 Task: Create a due date automation trigger when advanced on, on the tuesday before a card is due add fields with custom field "Resume" set to a date in this week at 11:00 AM.
Action: Mouse moved to (921, 284)
Screenshot: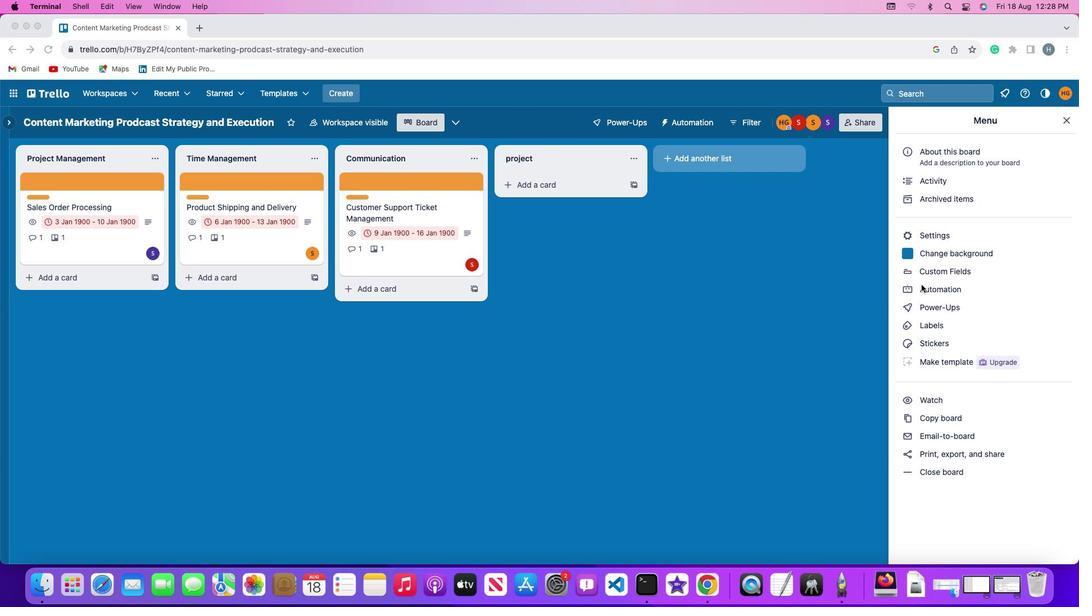 
Action: Mouse pressed left at (921, 284)
Screenshot: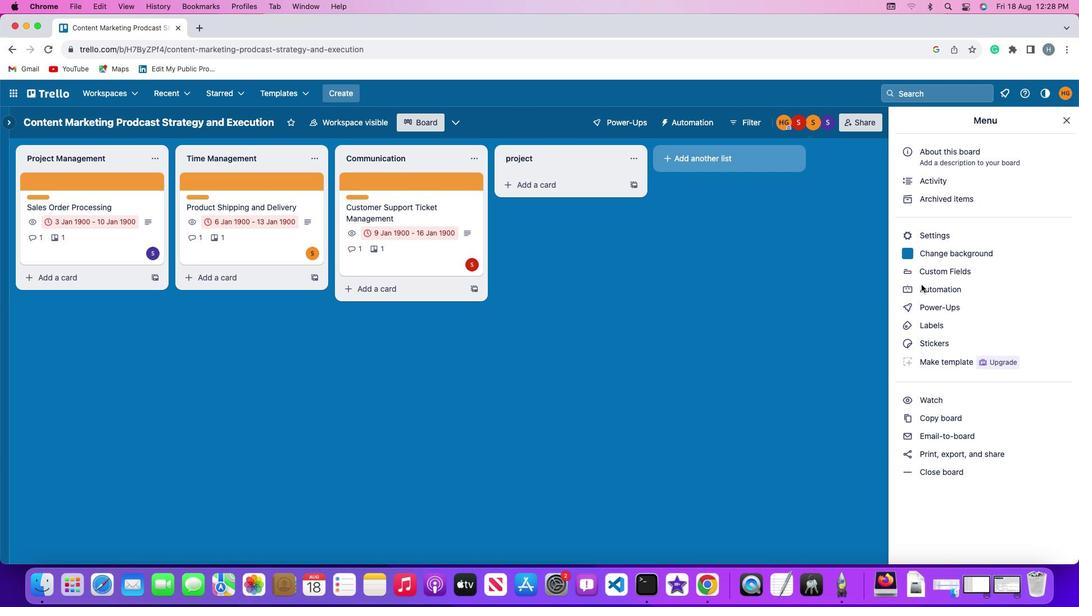 
Action: Mouse pressed left at (921, 284)
Screenshot: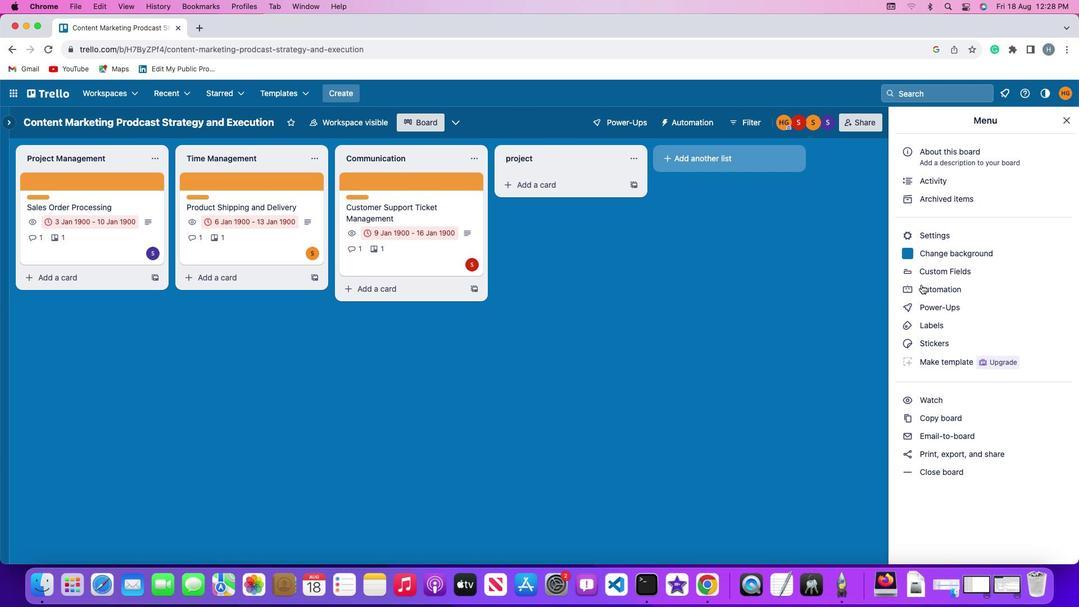 
Action: Mouse moved to (48, 268)
Screenshot: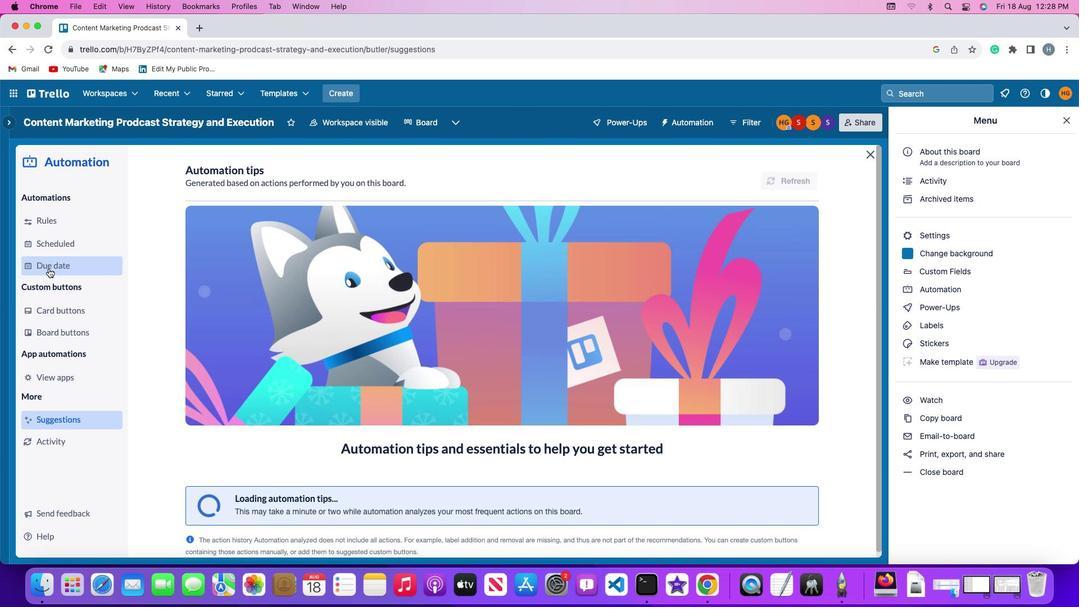 
Action: Mouse pressed left at (48, 268)
Screenshot: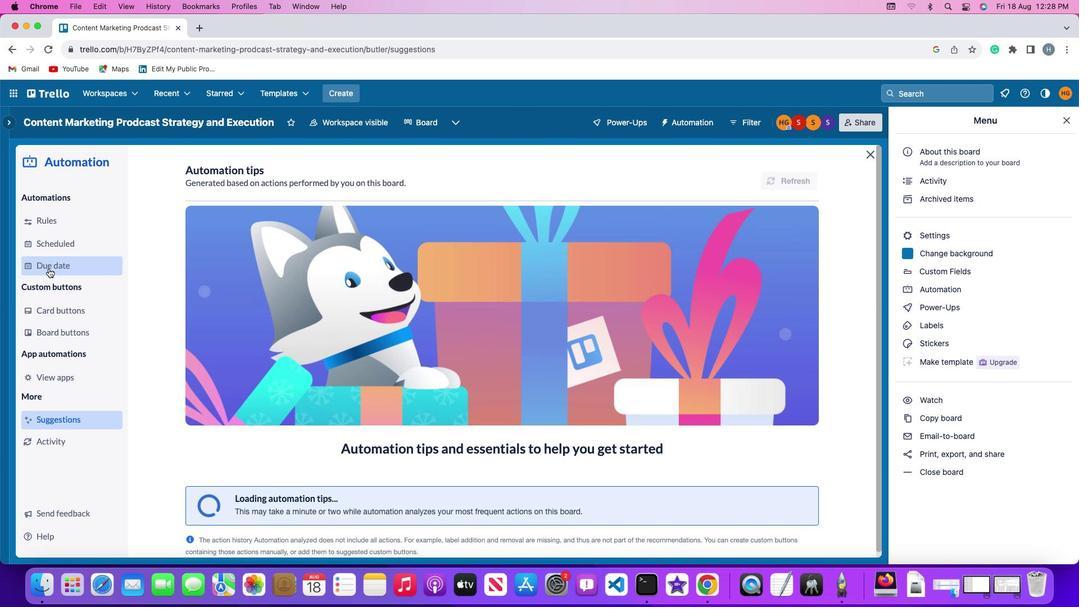
Action: Mouse moved to (758, 170)
Screenshot: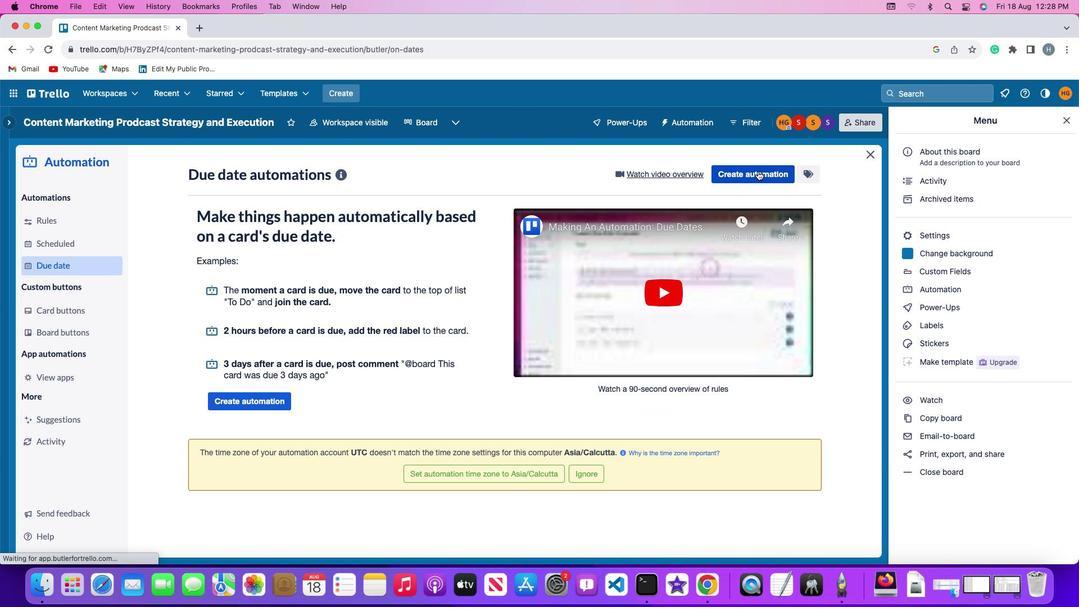 
Action: Mouse pressed left at (758, 170)
Screenshot: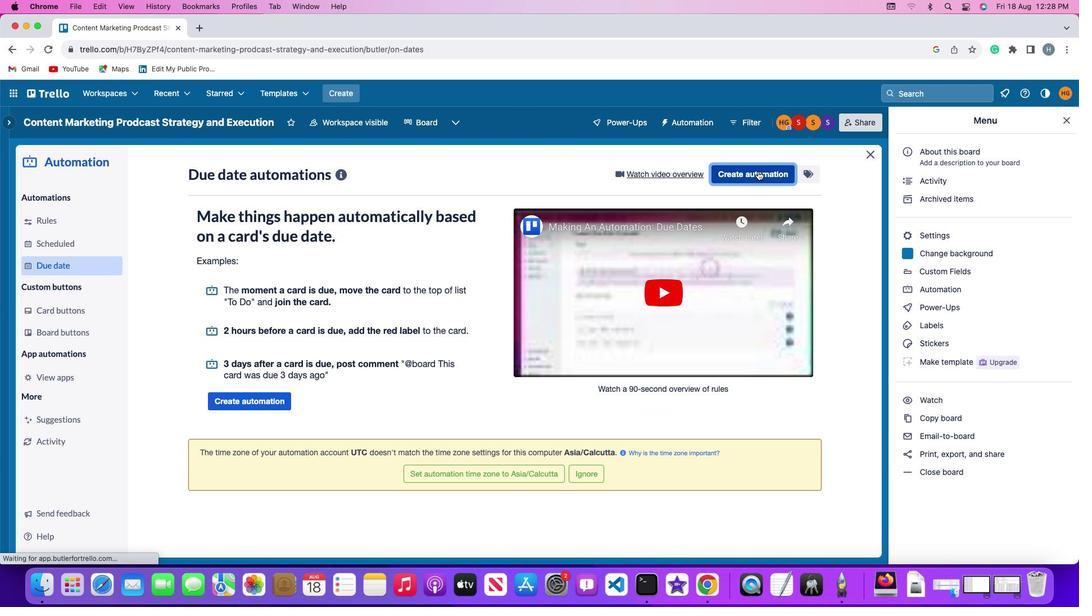 
Action: Mouse moved to (209, 281)
Screenshot: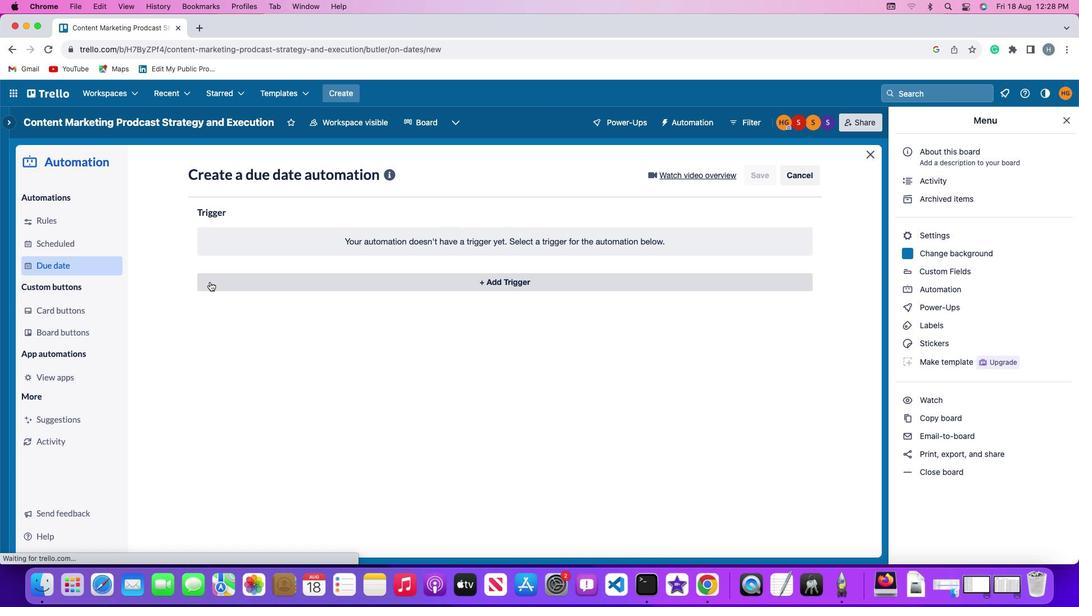 
Action: Mouse pressed left at (209, 281)
Screenshot: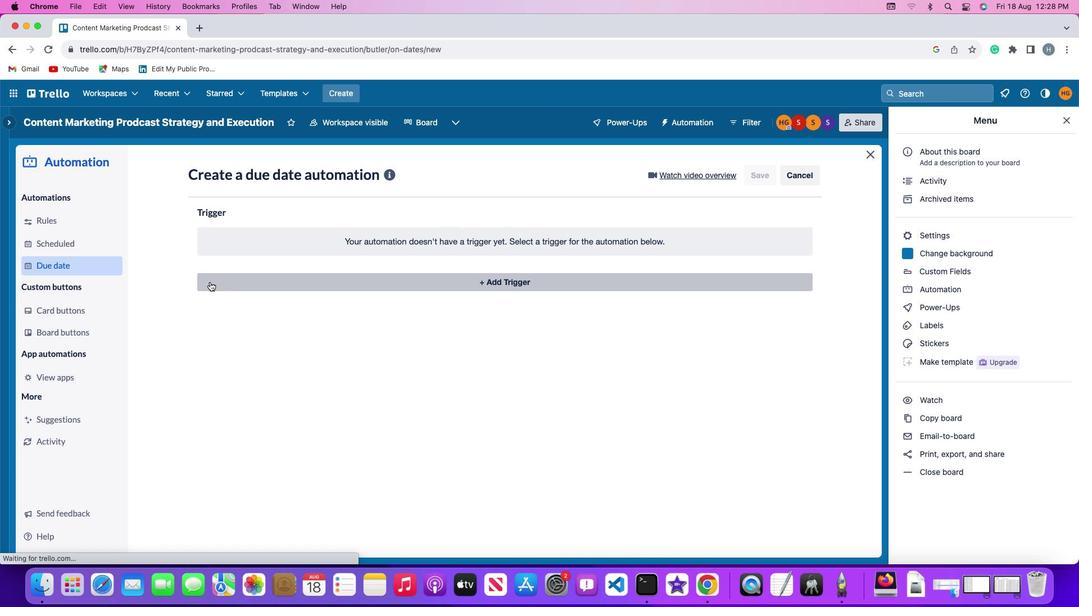
Action: Mouse moved to (238, 483)
Screenshot: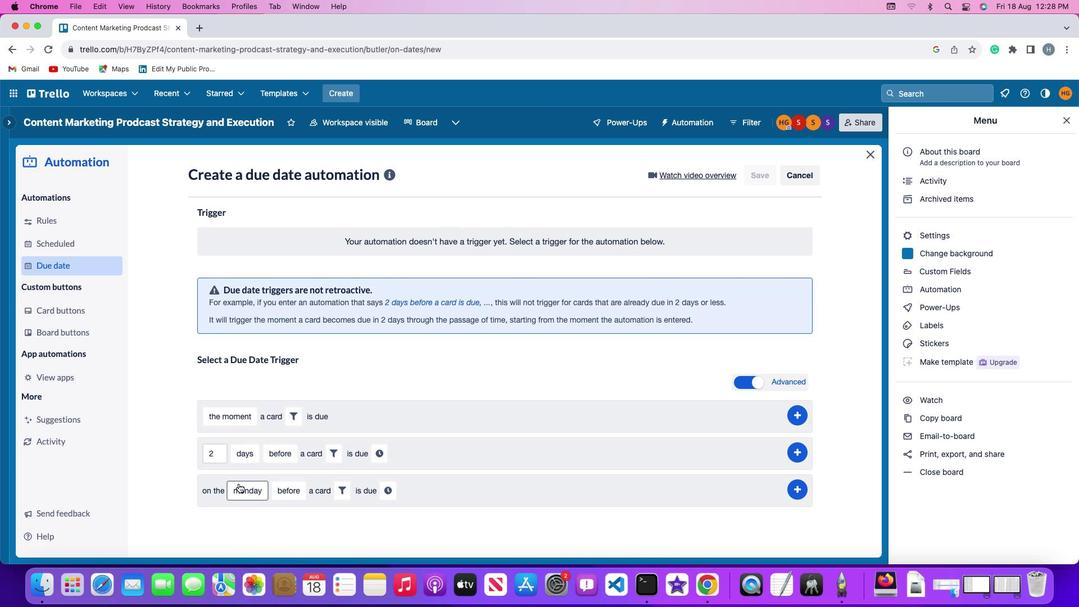 
Action: Mouse pressed left at (238, 483)
Screenshot: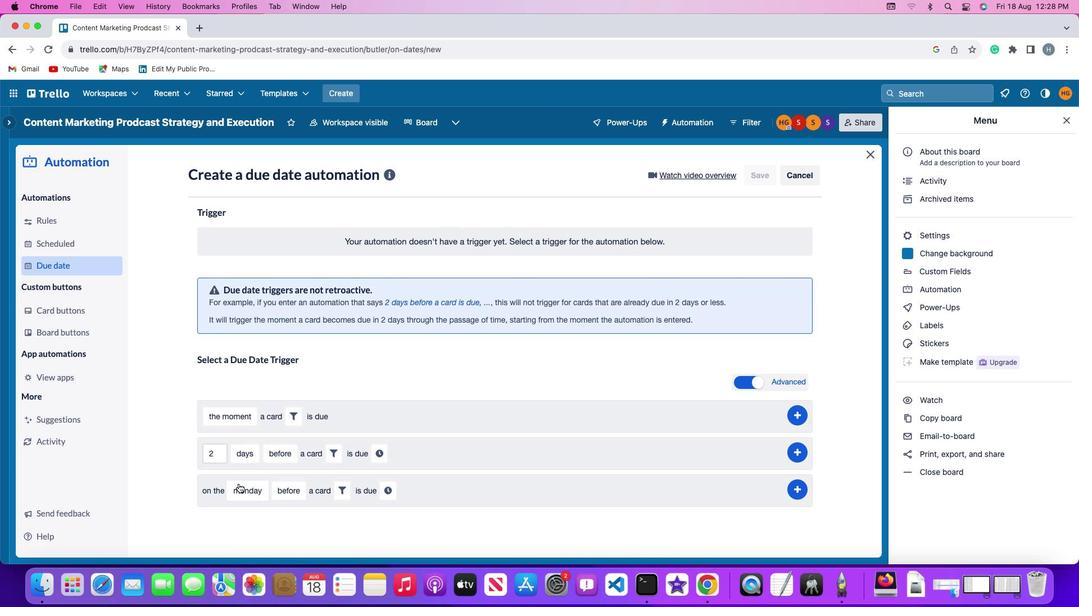 
Action: Mouse moved to (241, 362)
Screenshot: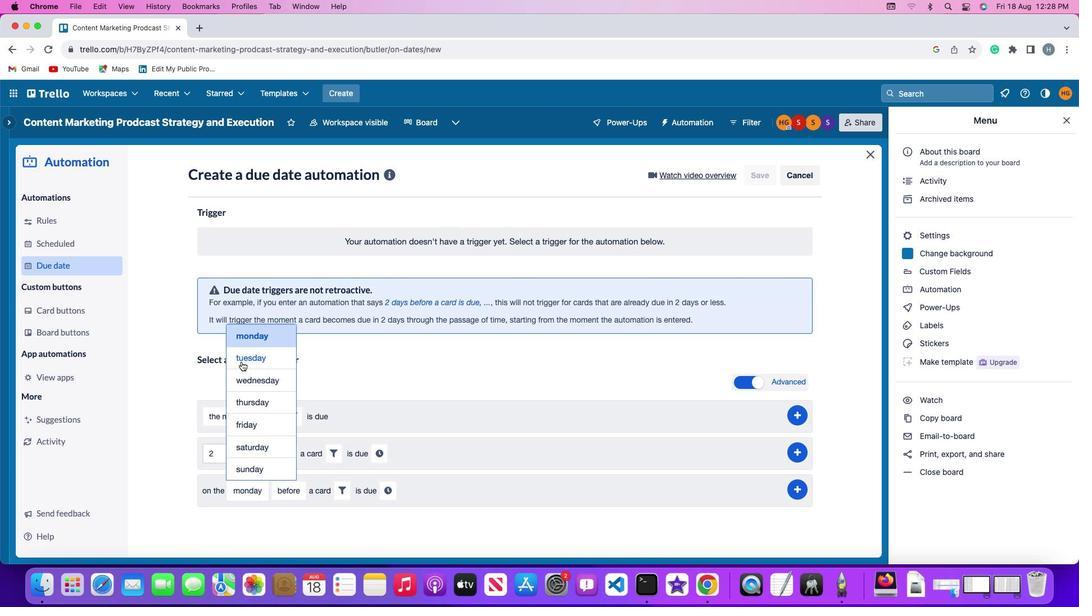 
Action: Mouse pressed left at (241, 362)
Screenshot: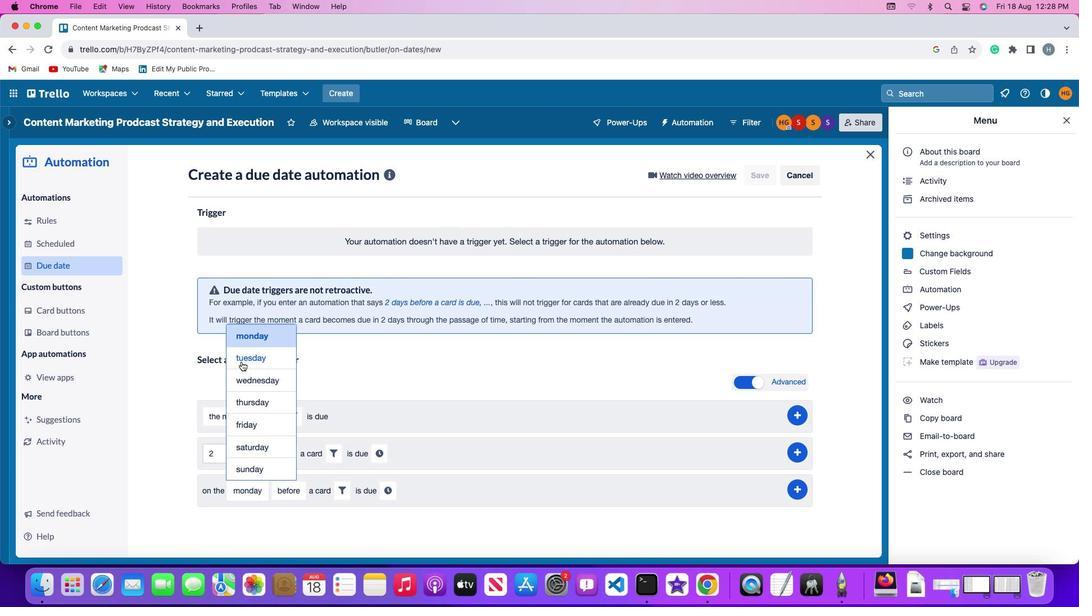 
Action: Mouse moved to (287, 490)
Screenshot: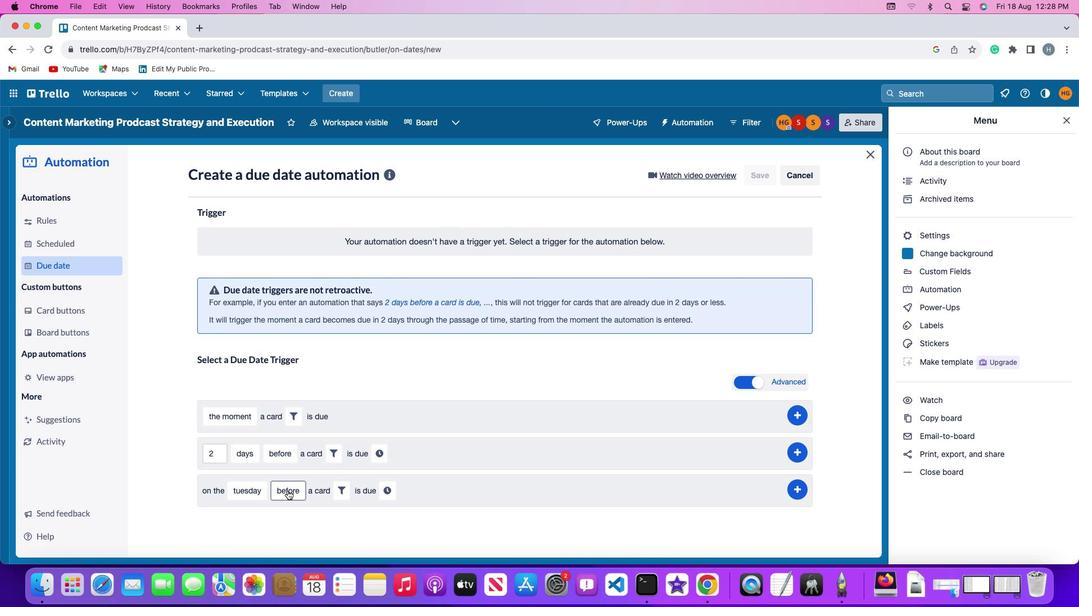 
Action: Mouse pressed left at (287, 490)
Screenshot: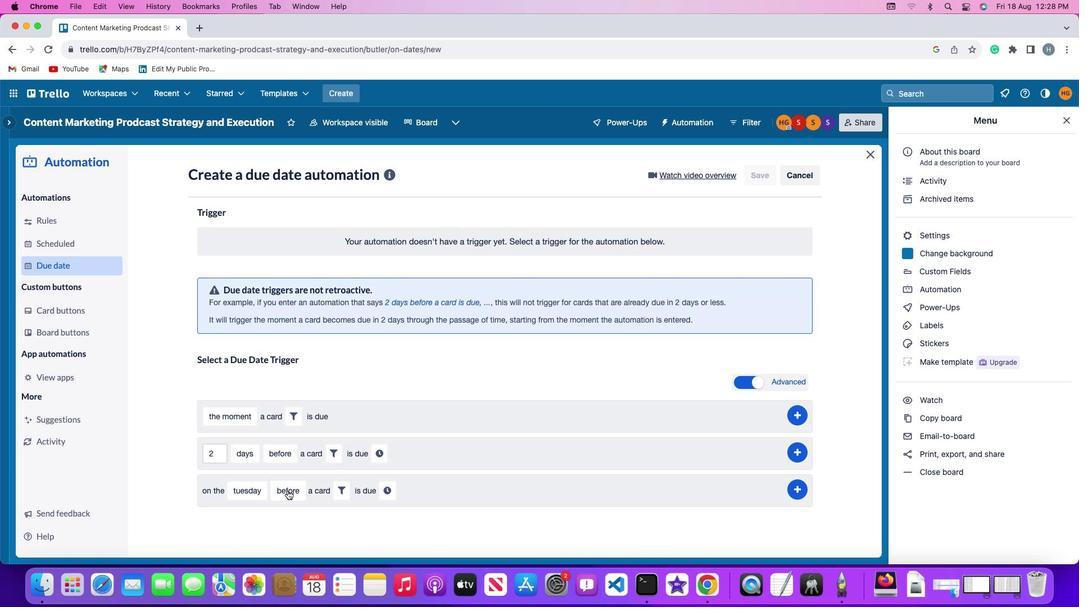 
Action: Mouse moved to (315, 403)
Screenshot: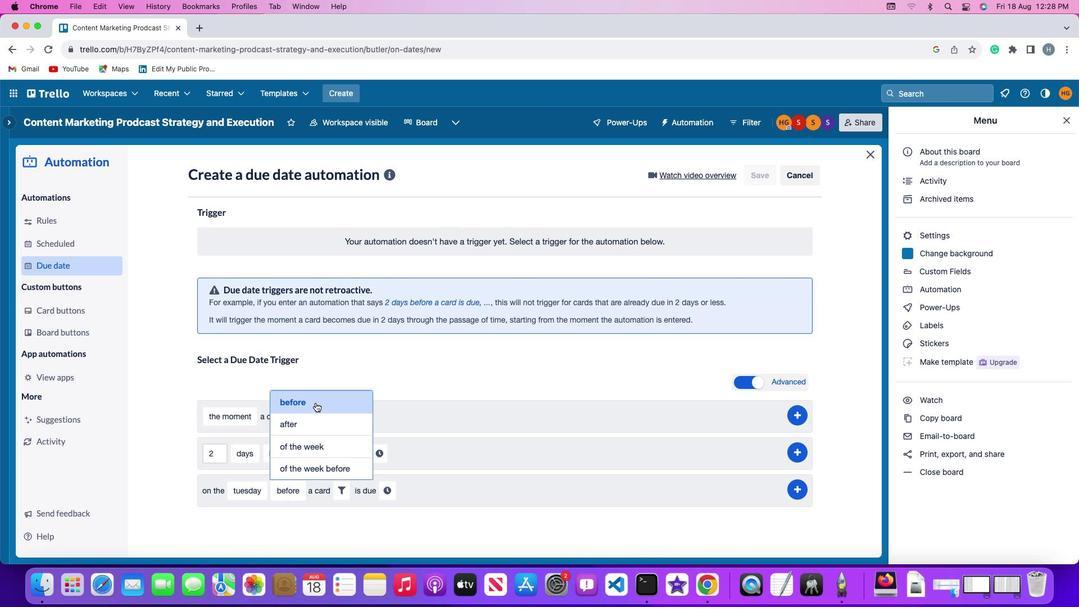 
Action: Mouse pressed left at (315, 403)
Screenshot: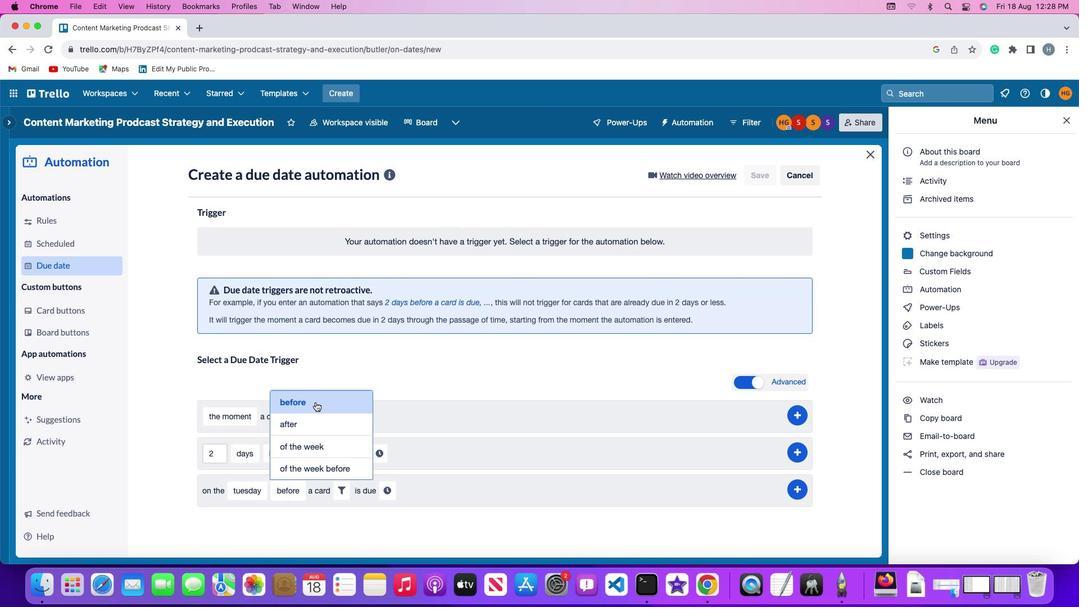 
Action: Mouse moved to (343, 497)
Screenshot: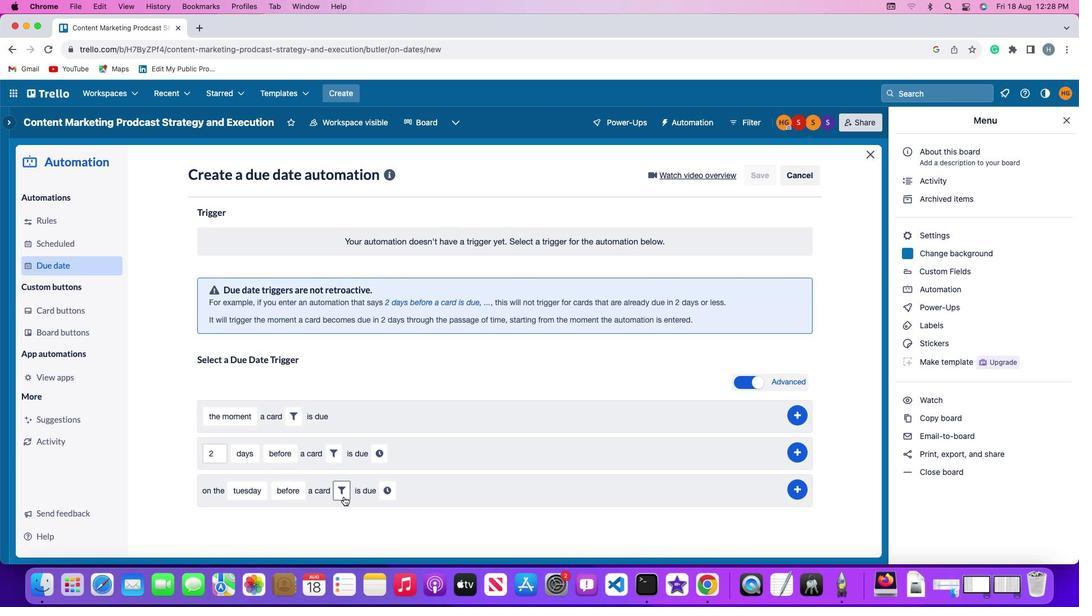 
Action: Mouse pressed left at (343, 497)
Screenshot: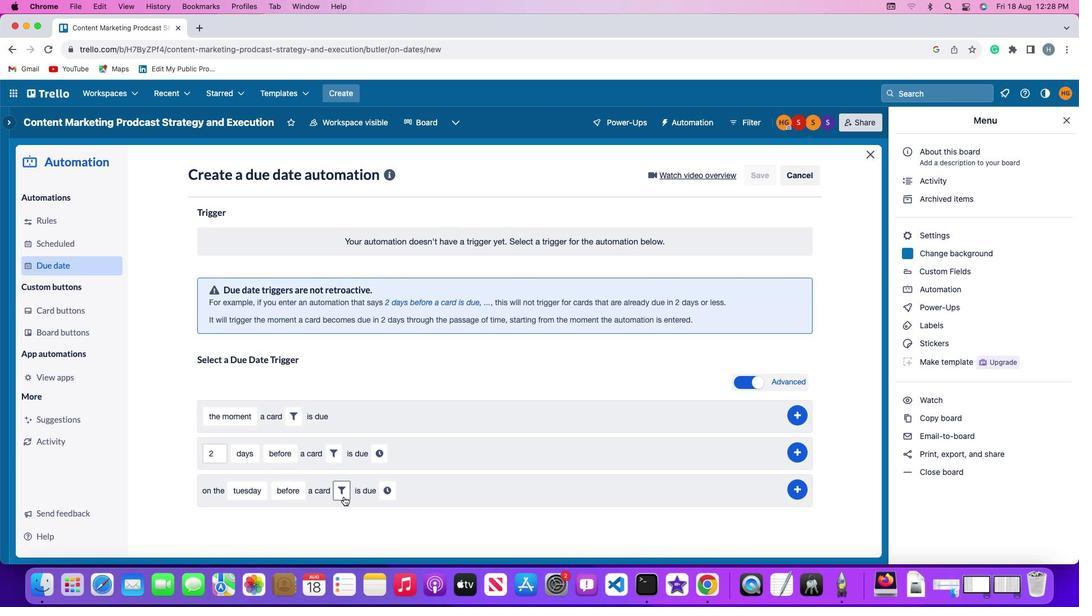
Action: Mouse moved to (522, 526)
Screenshot: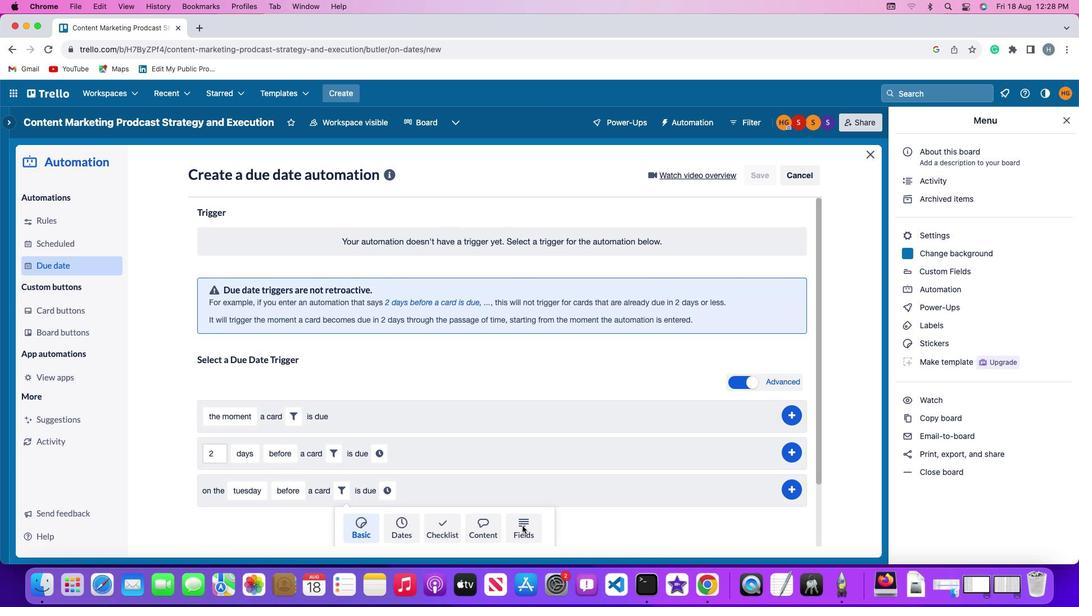 
Action: Mouse pressed left at (522, 526)
Screenshot: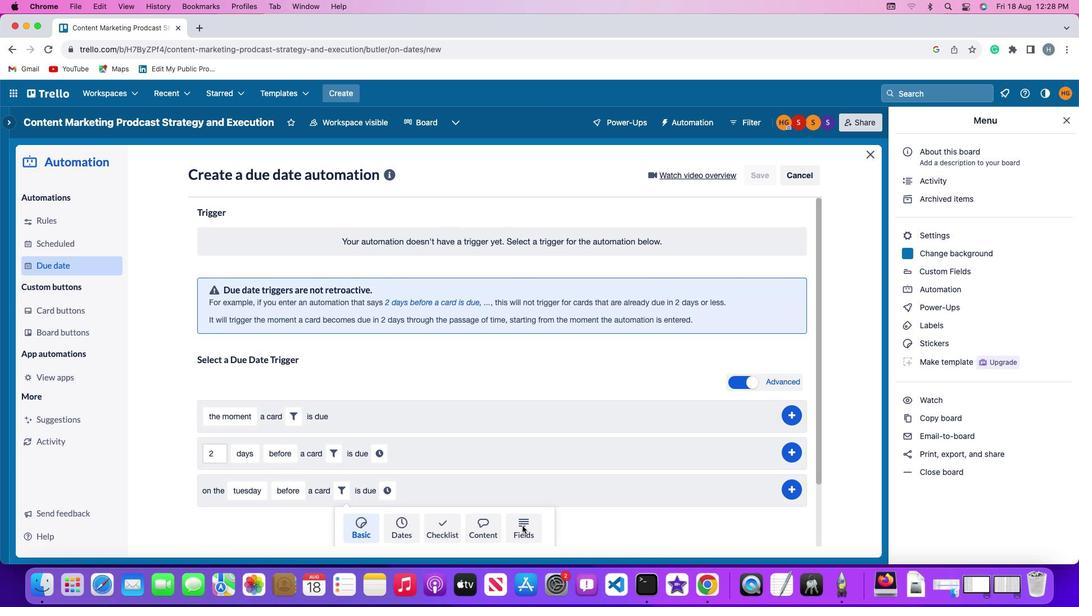 
Action: Mouse moved to (287, 513)
Screenshot: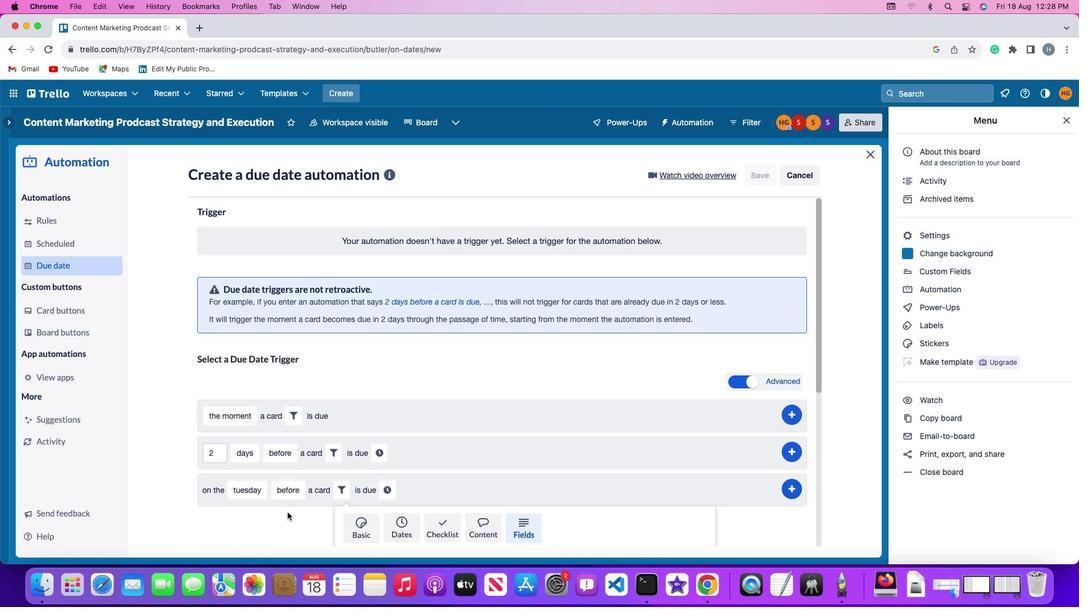 
Action: Mouse scrolled (287, 513) with delta (0, 0)
Screenshot: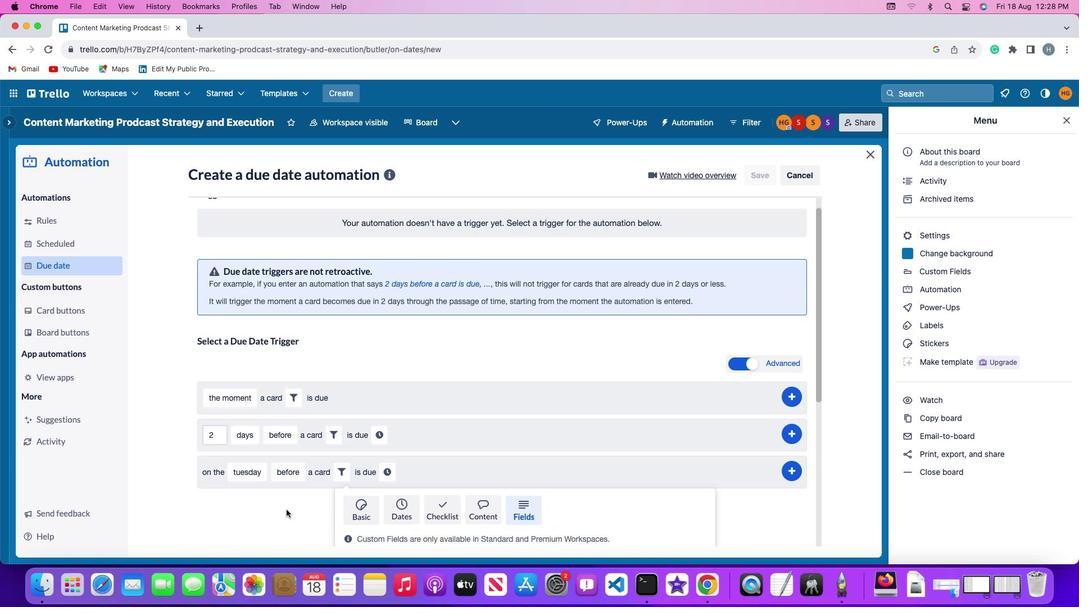 
Action: Mouse scrolled (287, 513) with delta (0, 0)
Screenshot: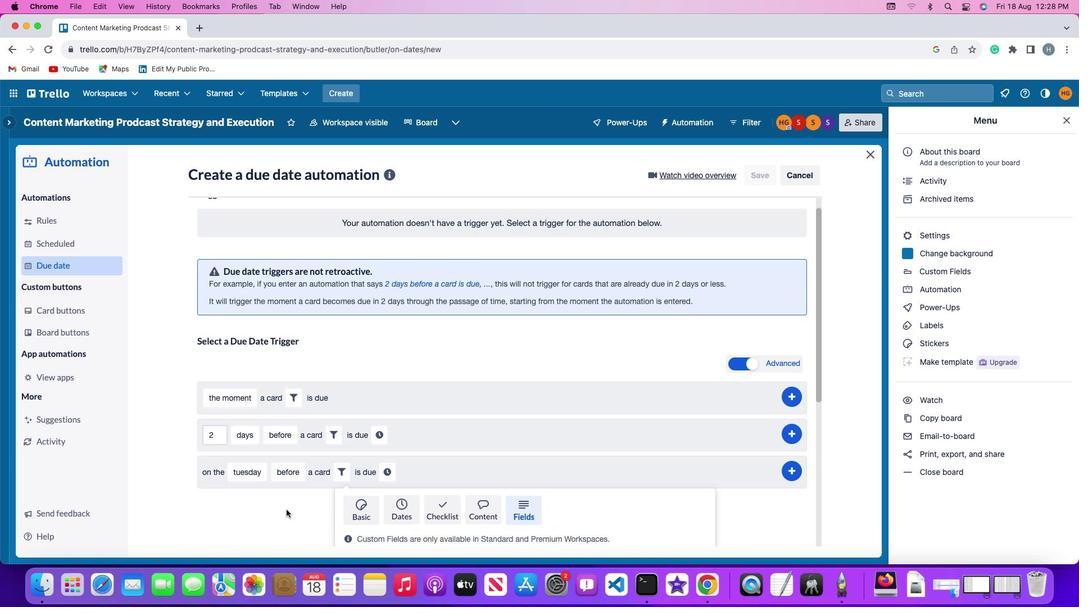 
Action: Mouse moved to (287, 513)
Screenshot: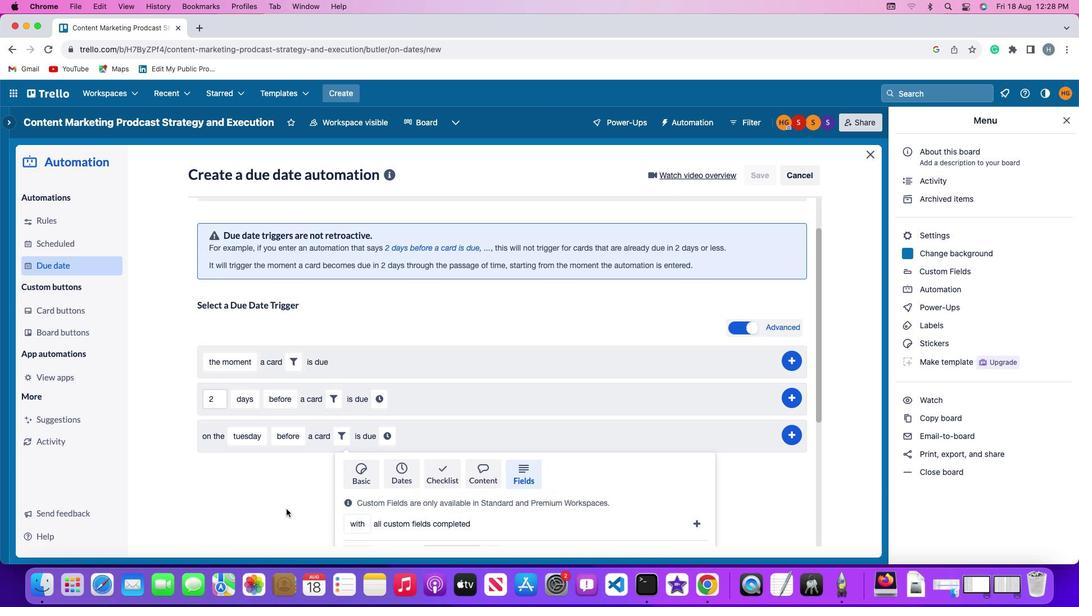 
Action: Mouse scrolled (287, 513) with delta (0, -1)
Screenshot: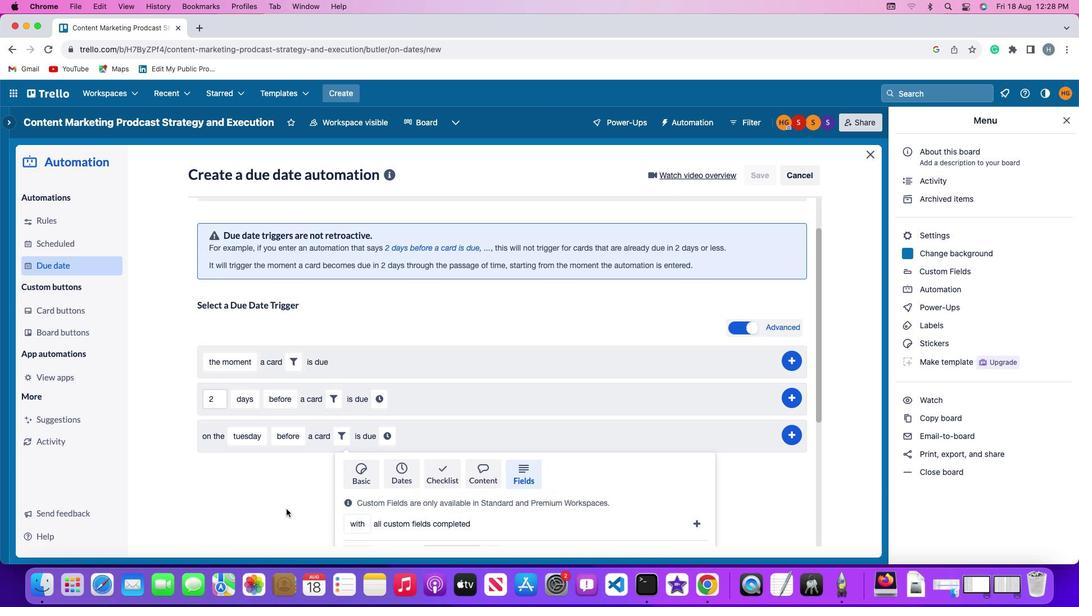 
Action: Mouse moved to (287, 512)
Screenshot: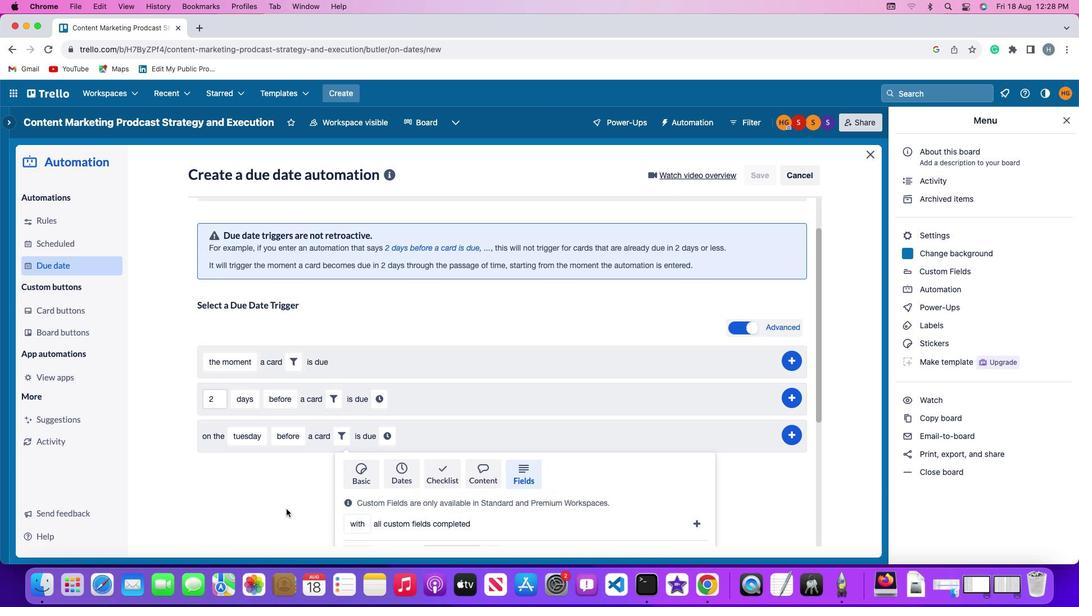 
Action: Mouse scrolled (287, 512) with delta (0, -2)
Screenshot: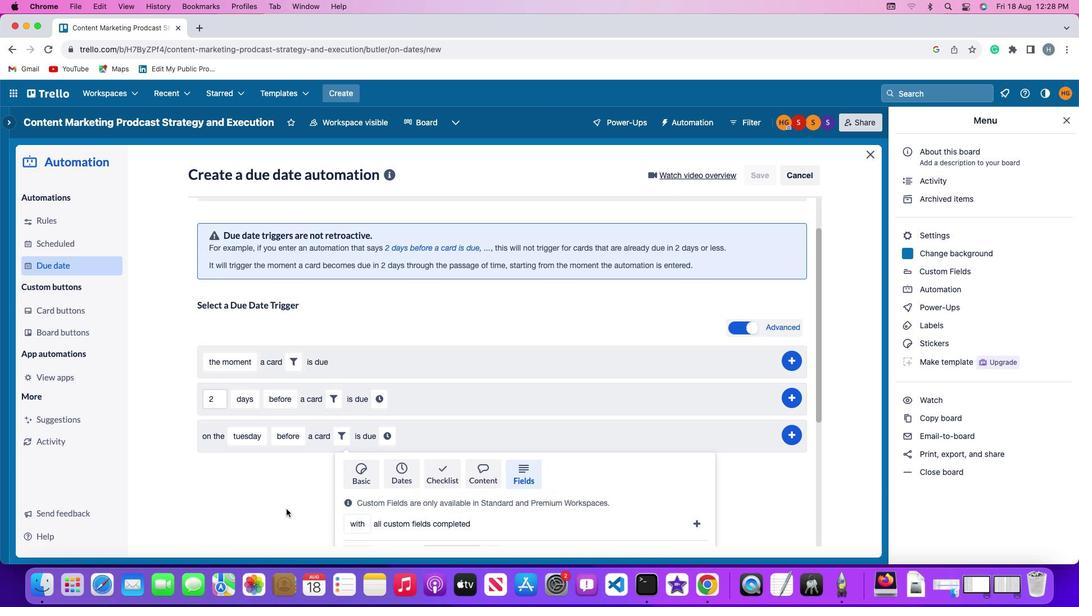 
Action: Mouse moved to (286, 506)
Screenshot: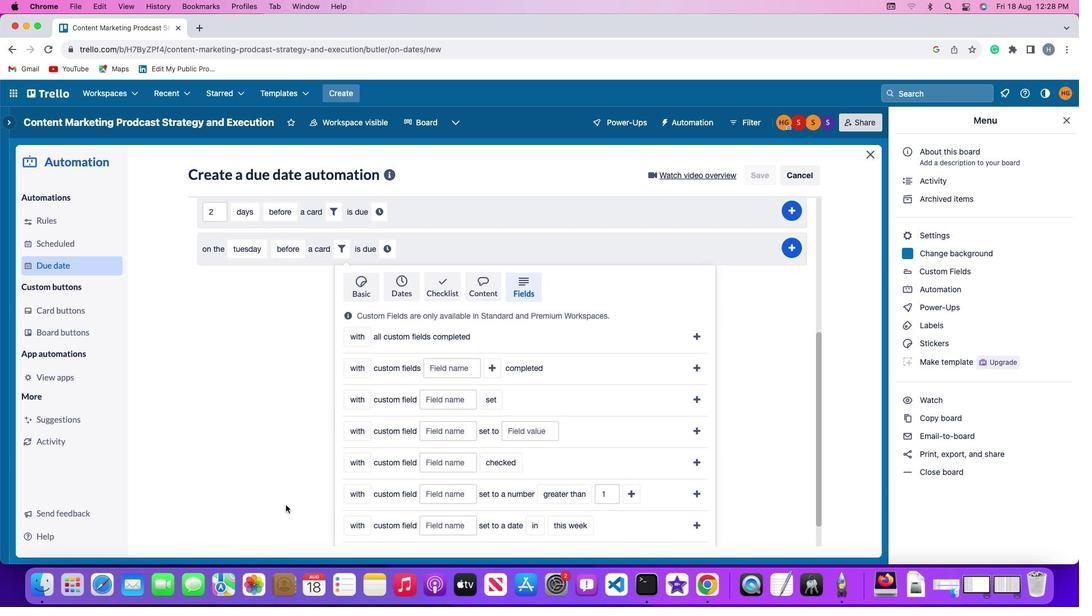 
Action: Mouse scrolled (286, 506) with delta (0, 0)
Screenshot: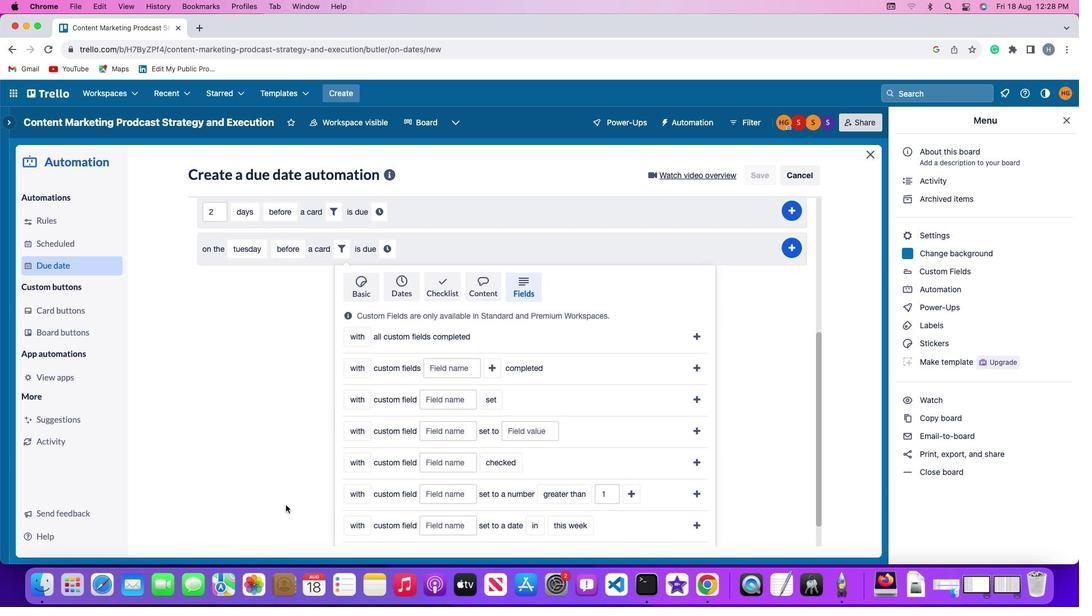 
Action: Mouse moved to (285, 505)
Screenshot: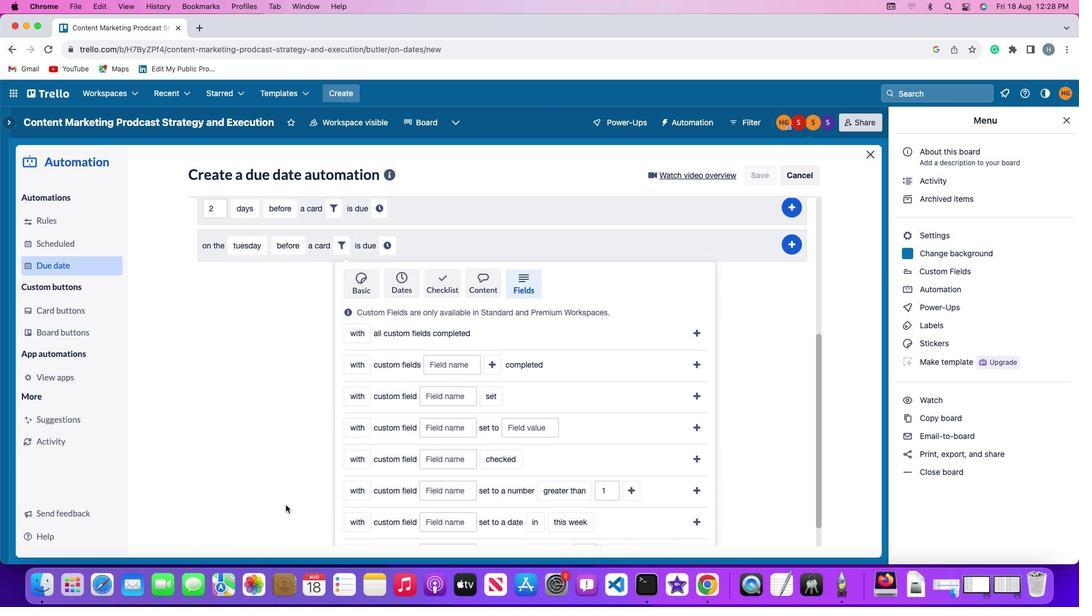 
Action: Mouse scrolled (285, 505) with delta (0, 0)
Screenshot: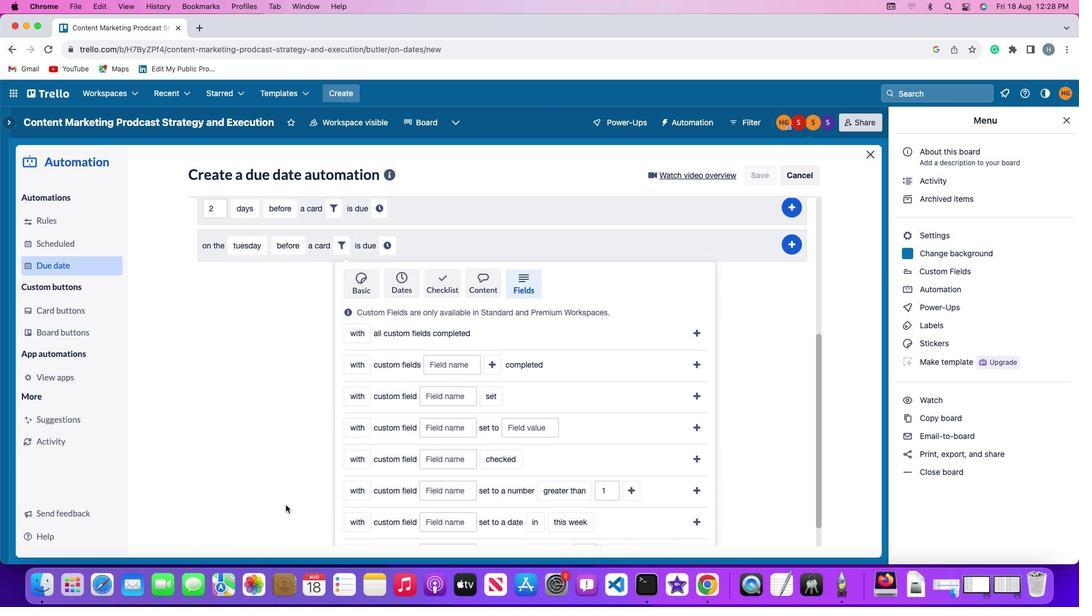 
Action: Mouse scrolled (285, 505) with delta (0, -1)
Screenshot: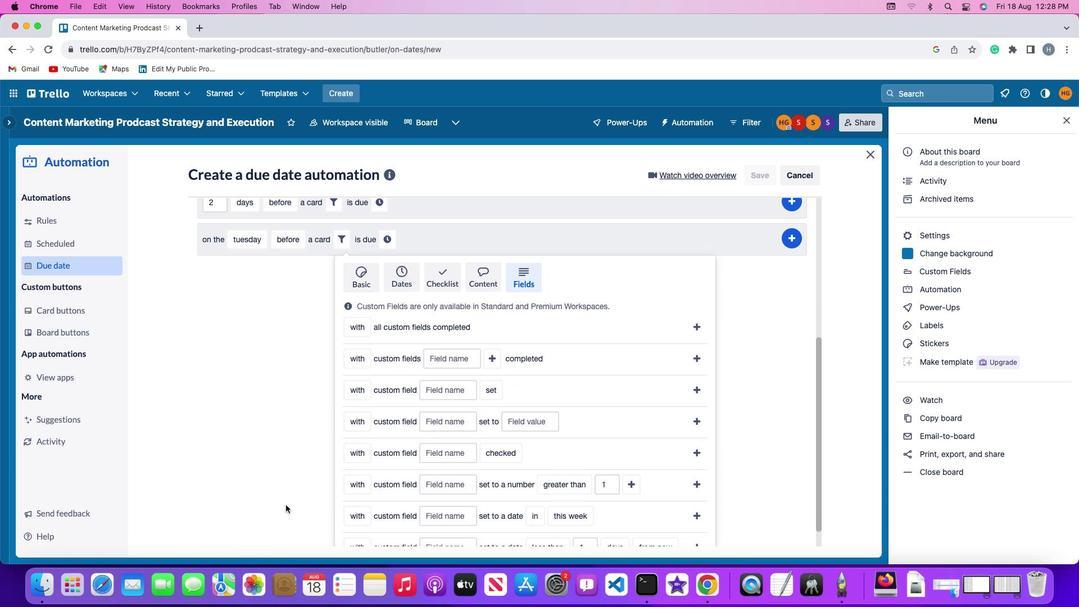 
Action: Mouse scrolled (285, 505) with delta (0, -2)
Screenshot: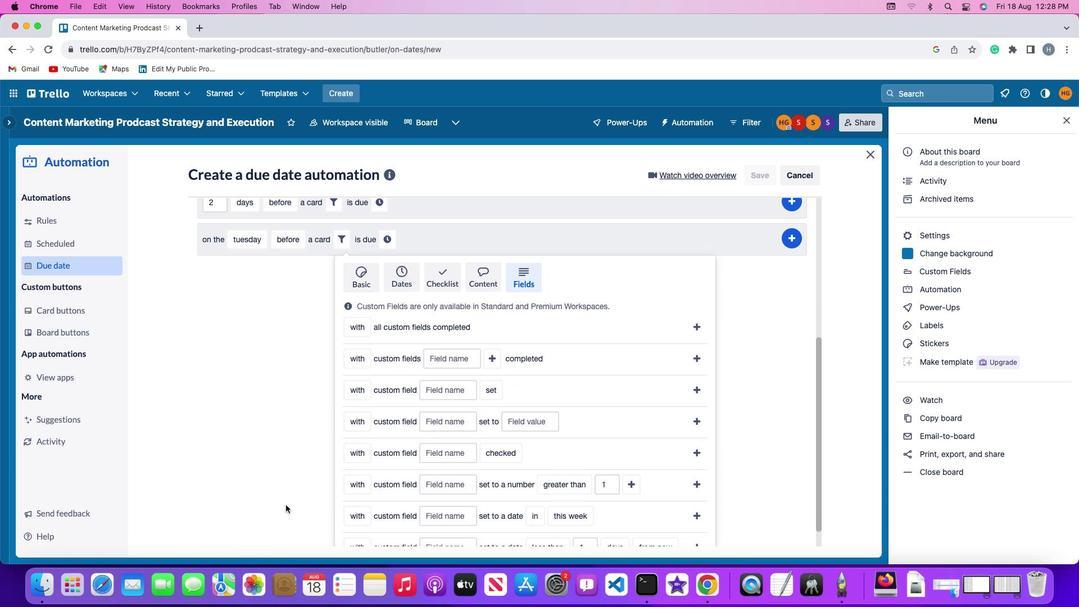 
Action: Mouse scrolled (285, 505) with delta (0, -3)
Screenshot: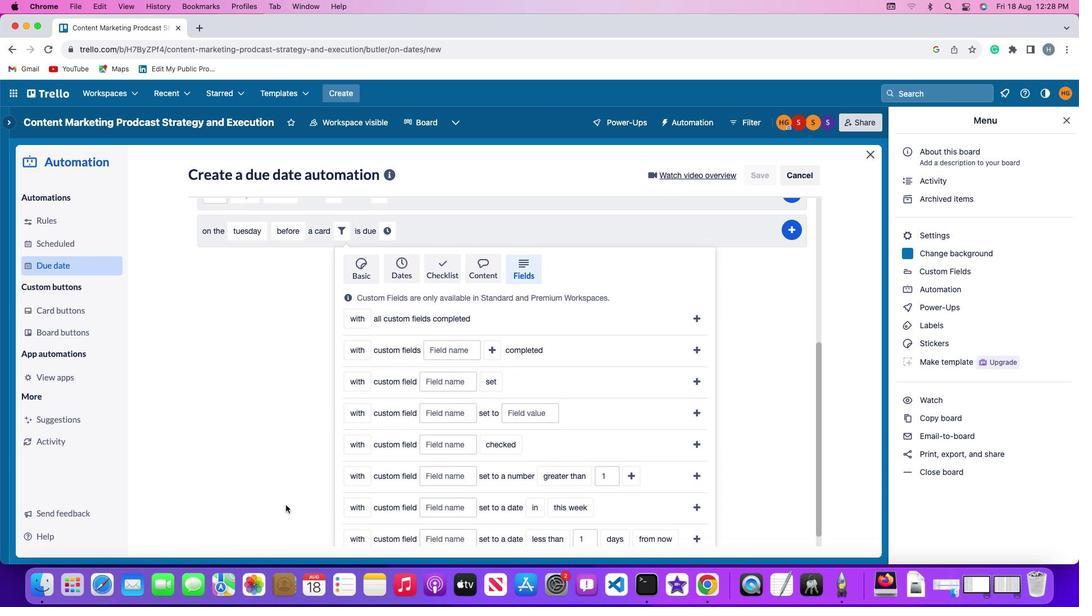 
Action: Mouse moved to (286, 504)
Screenshot: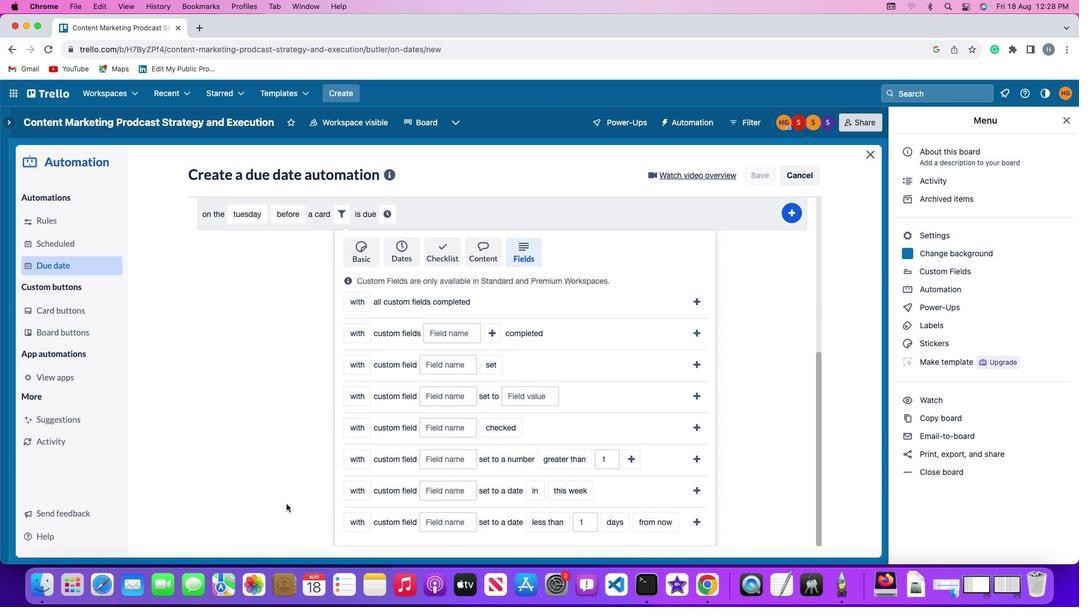 
Action: Mouse scrolled (286, 504) with delta (0, 0)
Screenshot: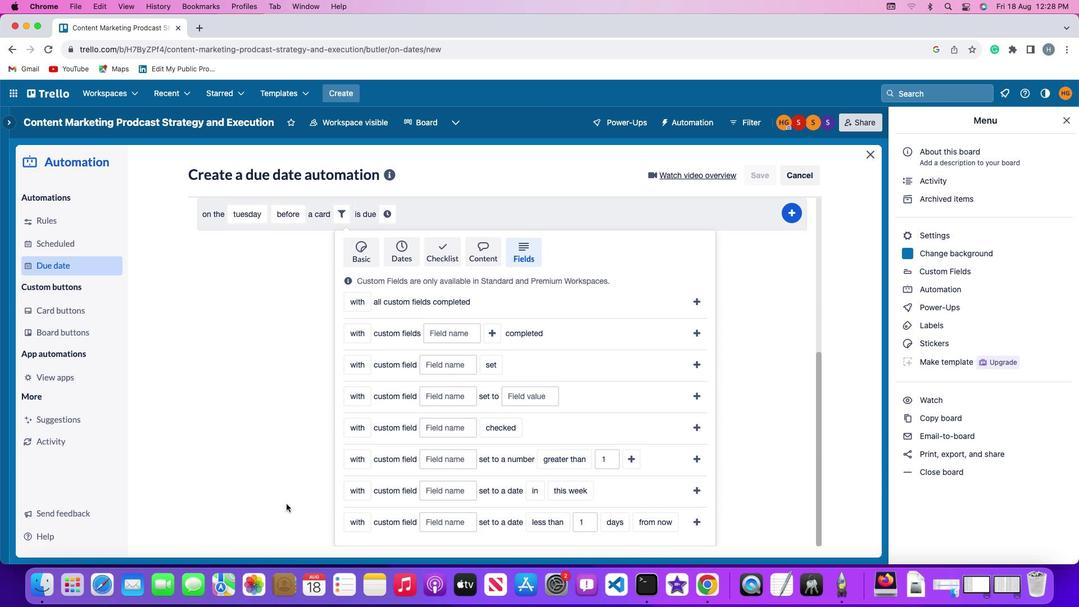 
Action: Mouse scrolled (286, 504) with delta (0, 0)
Screenshot: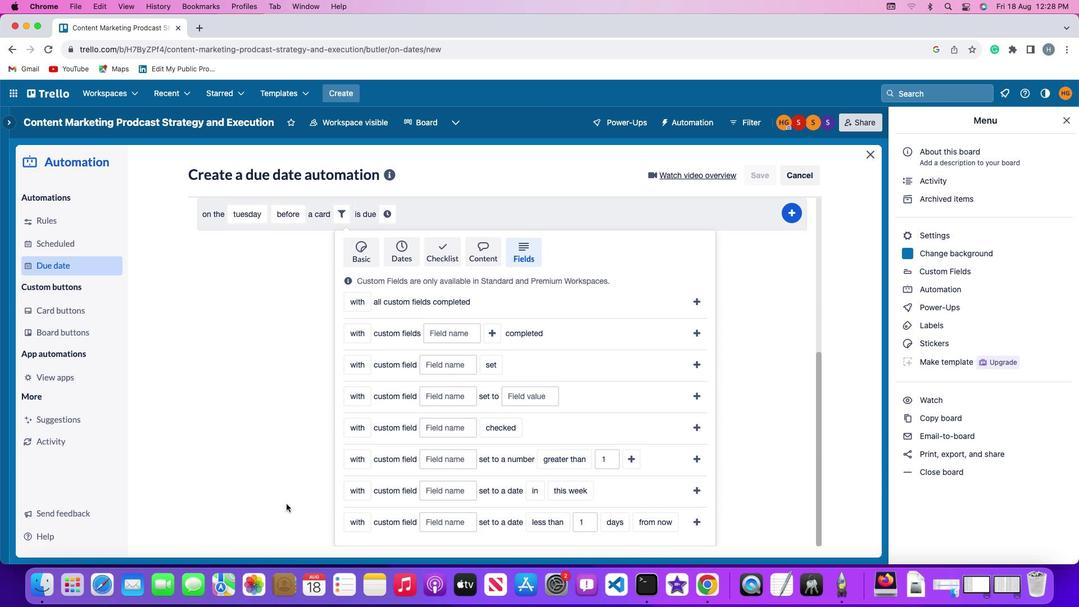 
Action: Mouse scrolled (286, 504) with delta (0, -1)
Screenshot: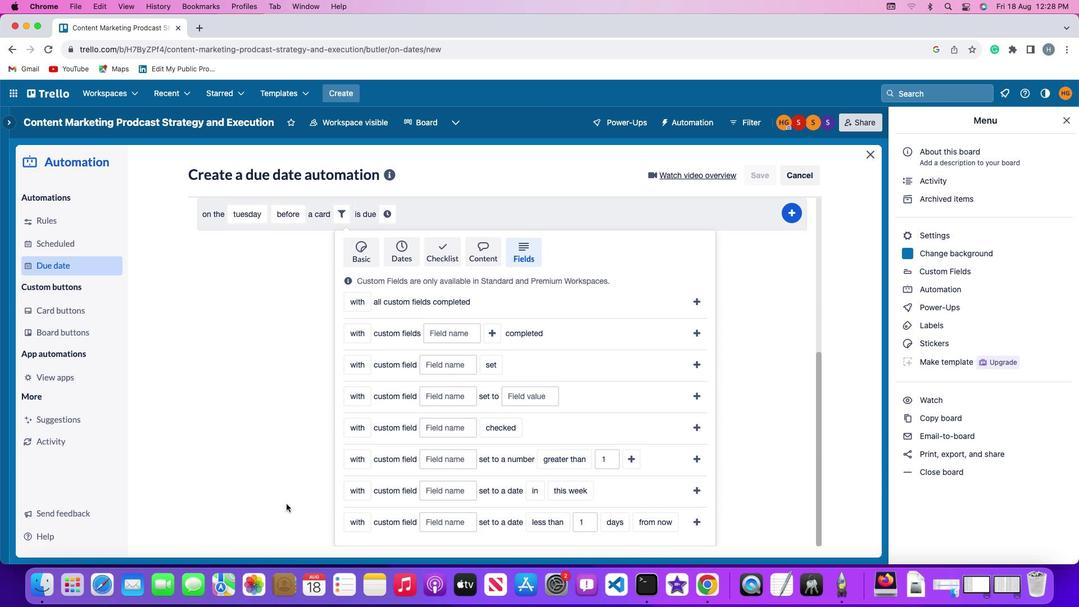 
Action: Mouse scrolled (286, 504) with delta (0, -2)
Screenshot: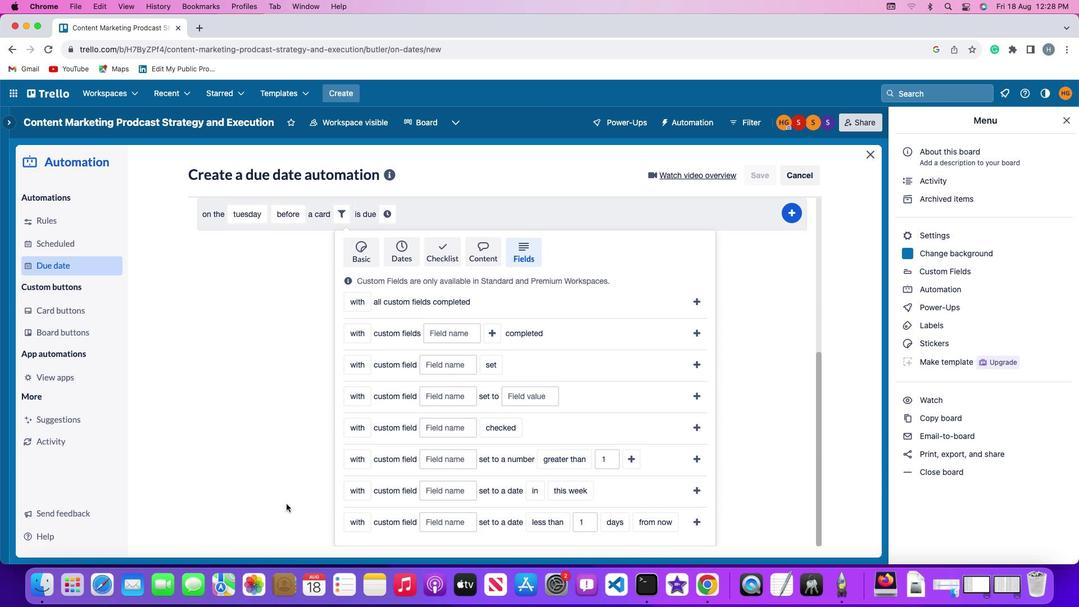 
Action: Mouse scrolled (286, 504) with delta (0, -2)
Screenshot: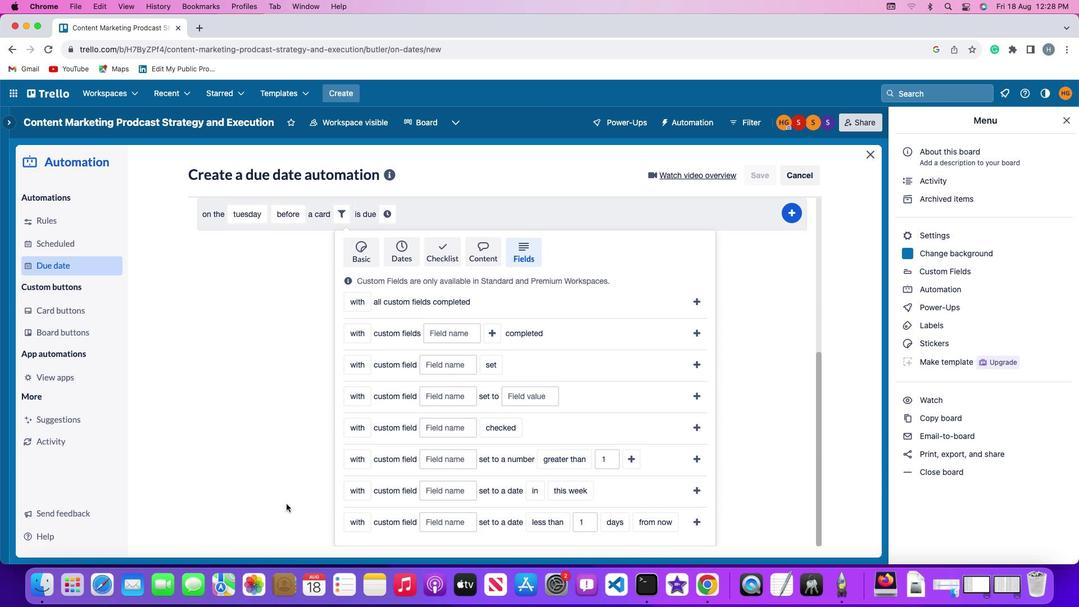 
Action: Mouse moved to (348, 491)
Screenshot: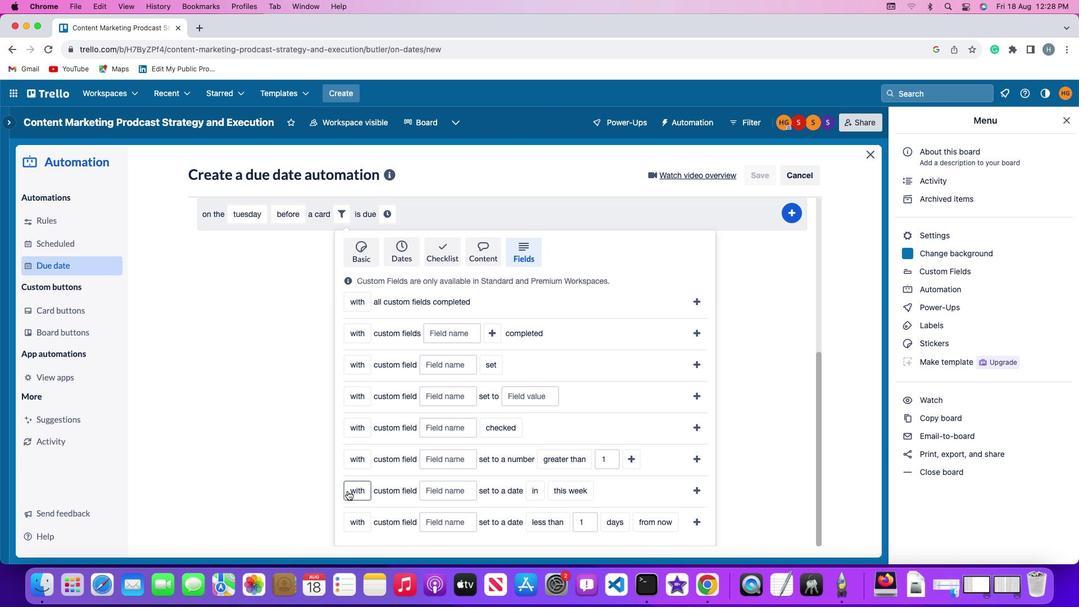 
Action: Mouse pressed left at (348, 491)
Screenshot: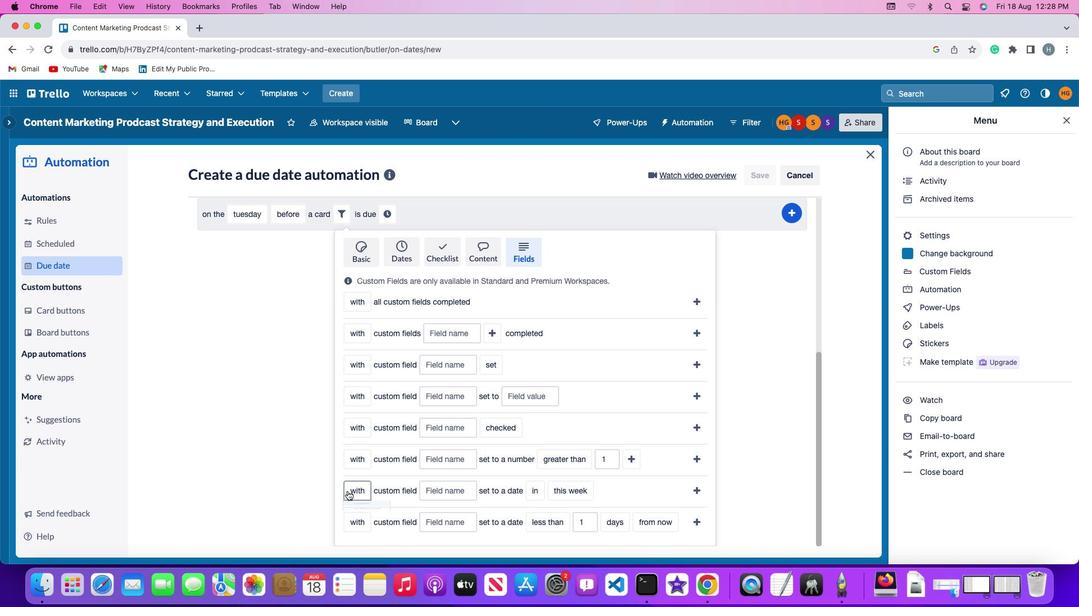 
Action: Mouse moved to (353, 509)
Screenshot: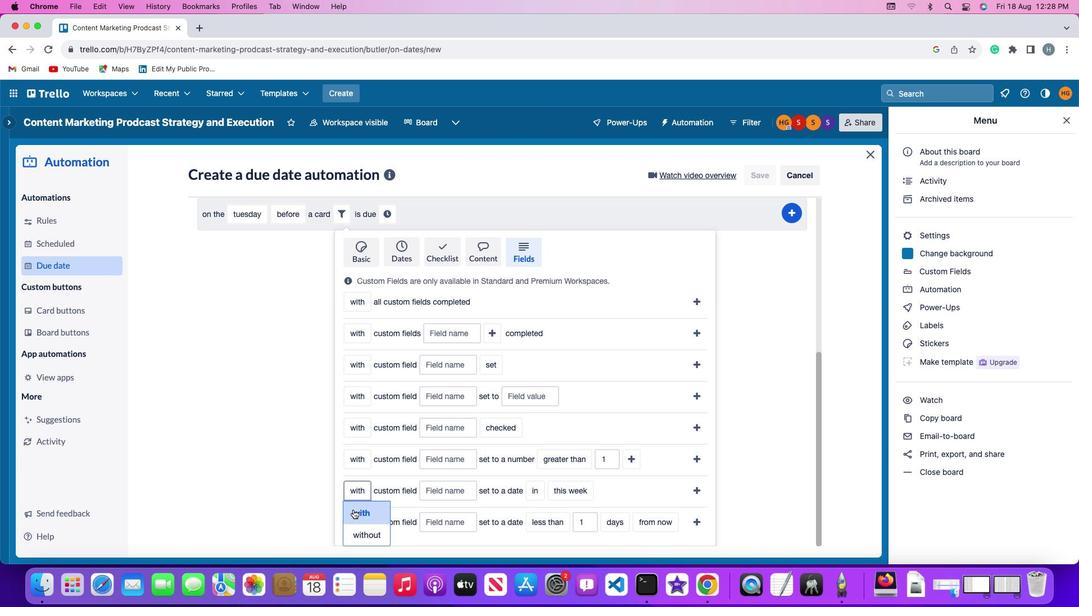 
Action: Mouse pressed left at (353, 509)
Screenshot: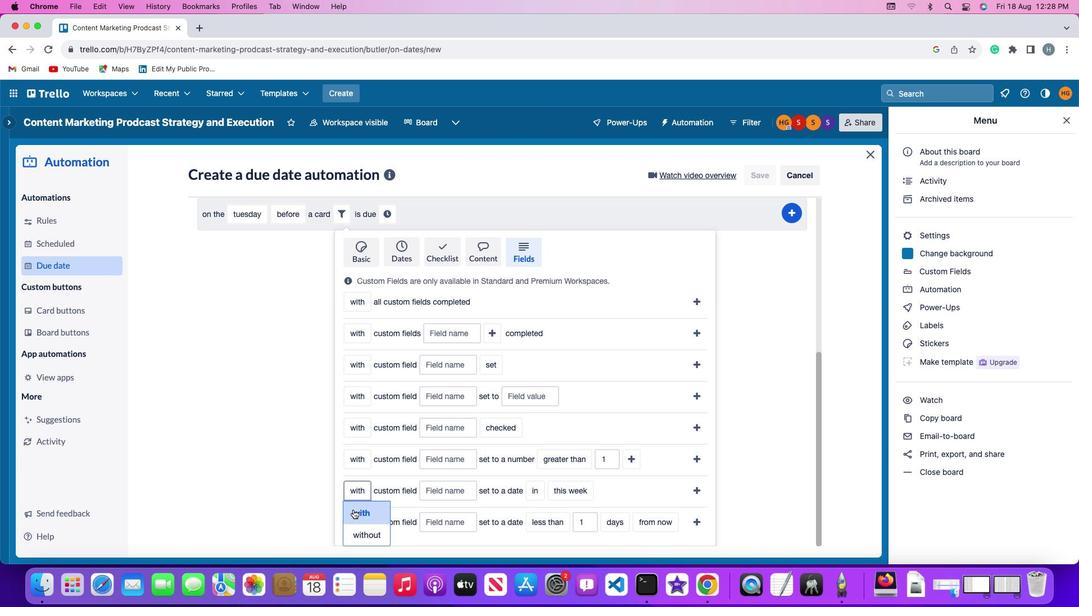 
Action: Mouse moved to (450, 491)
Screenshot: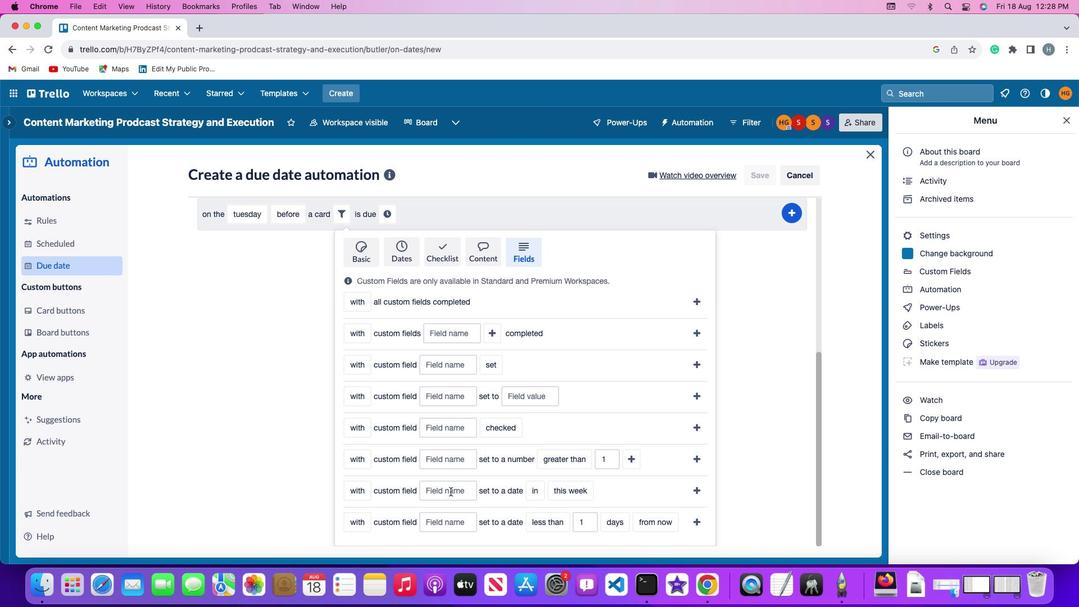 
Action: Mouse pressed left at (450, 491)
Screenshot: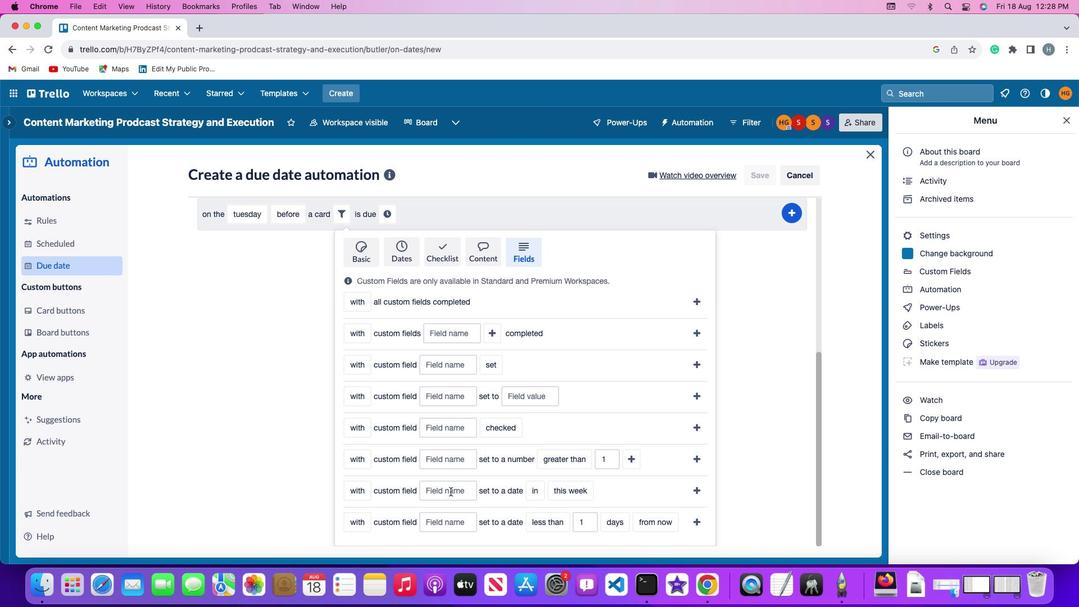 
Action: Mouse moved to (450, 491)
Screenshot: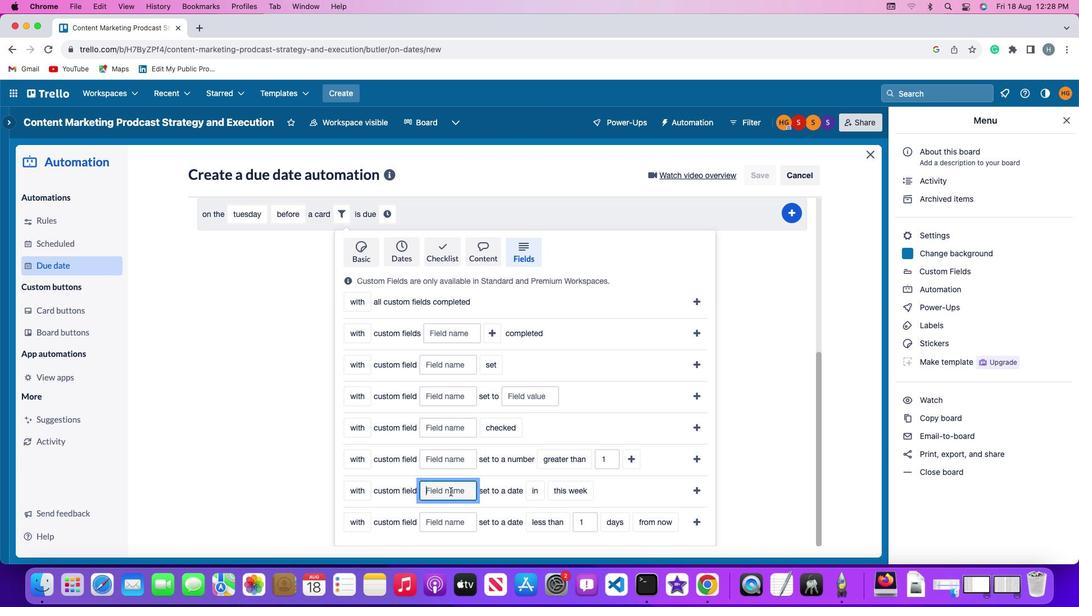 
Action: Key pressed Key.shift'R''e''s''u''m'
Screenshot: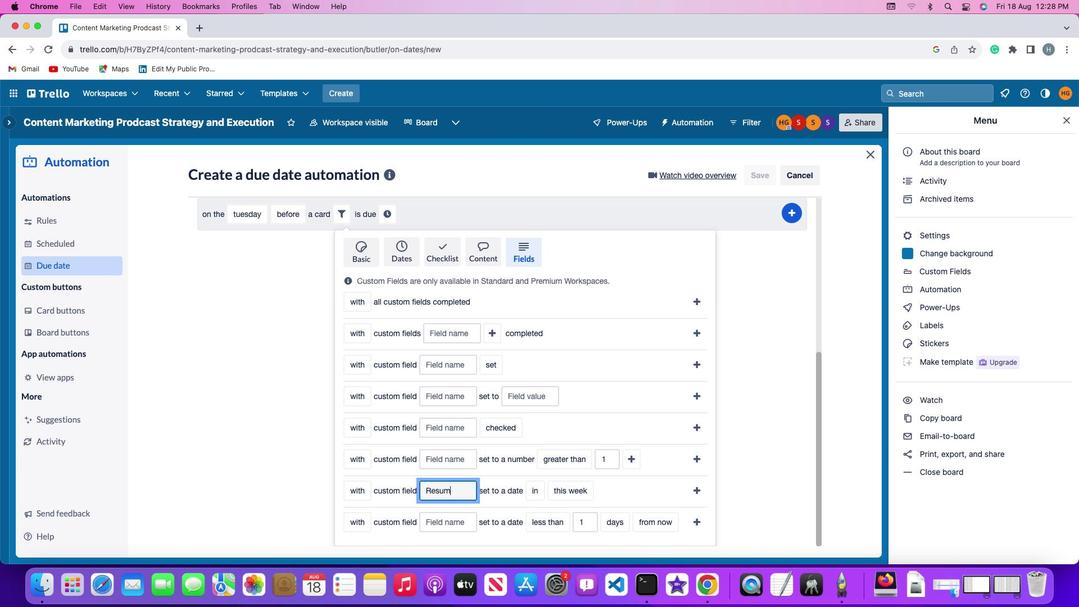 
Action: Mouse moved to (450, 491)
Screenshot: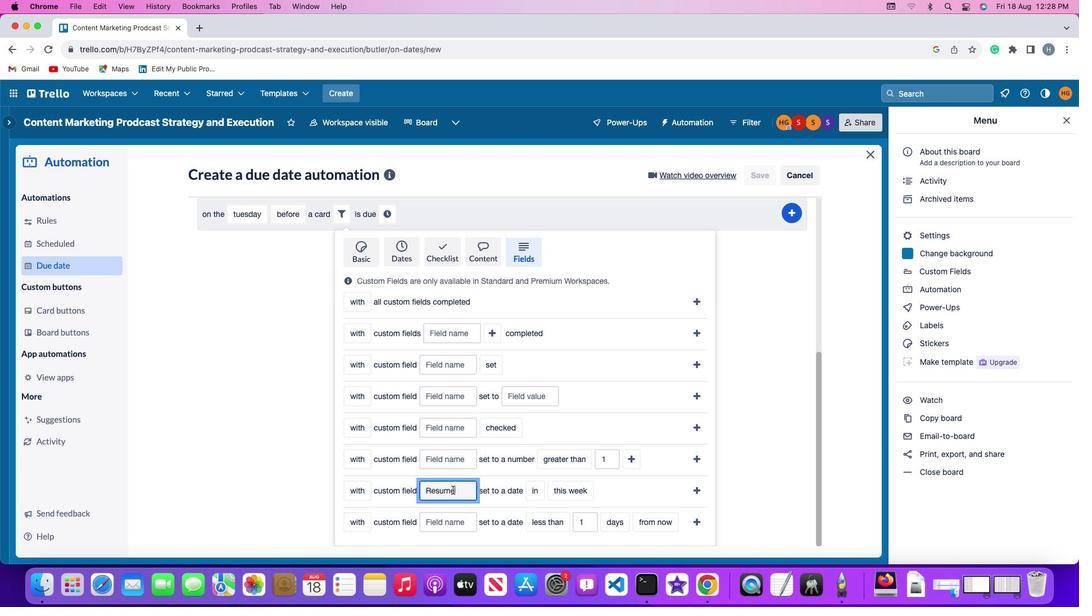 
Action: Key pressed 'e'
Screenshot: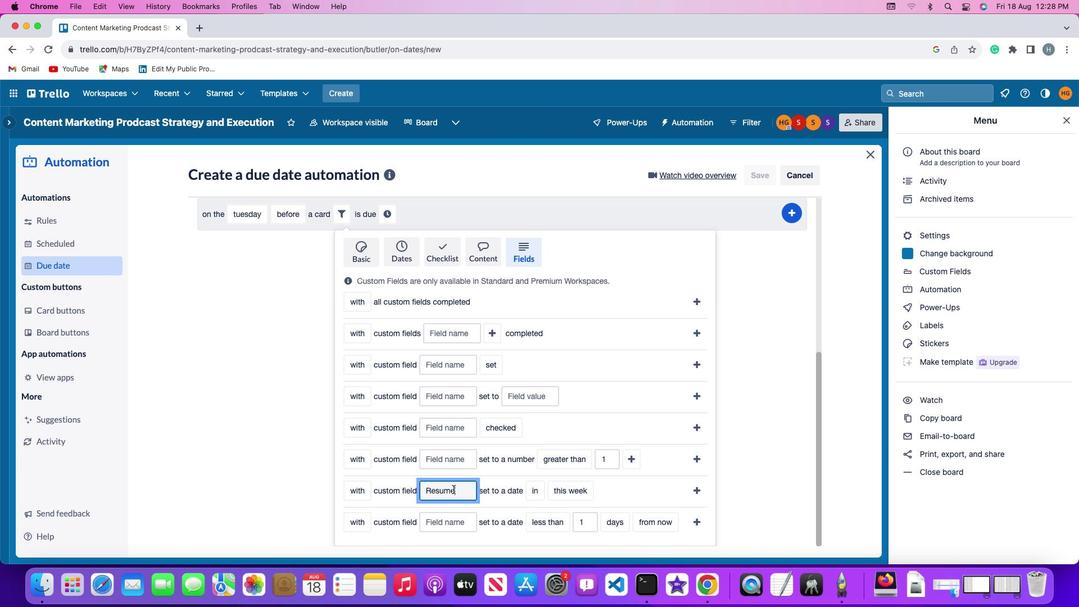 
Action: Mouse moved to (531, 489)
Screenshot: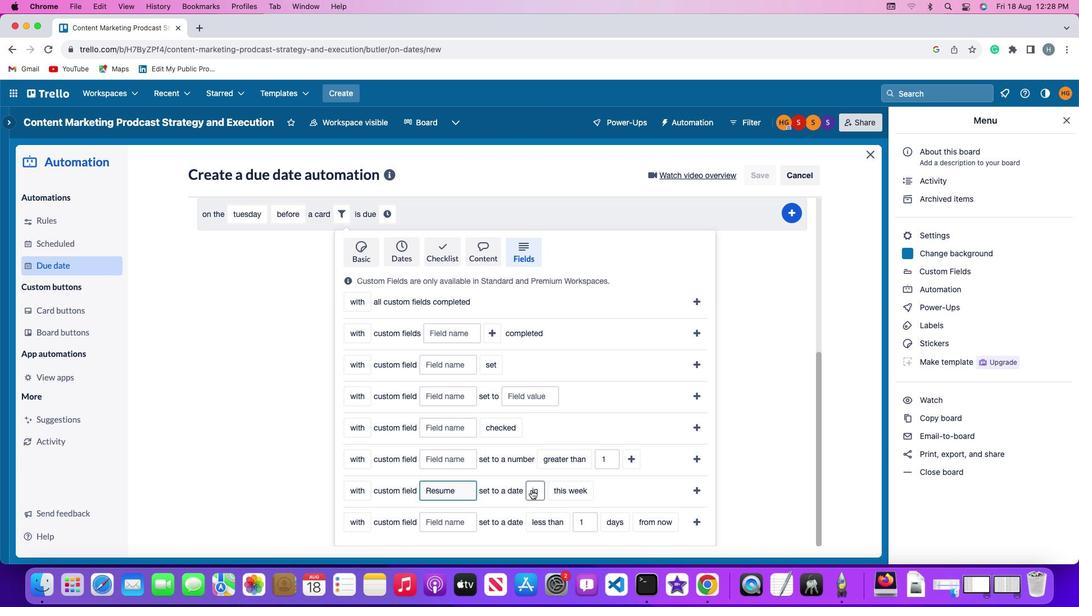
Action: Mouse pressed left at (531, 489)
Screenshot: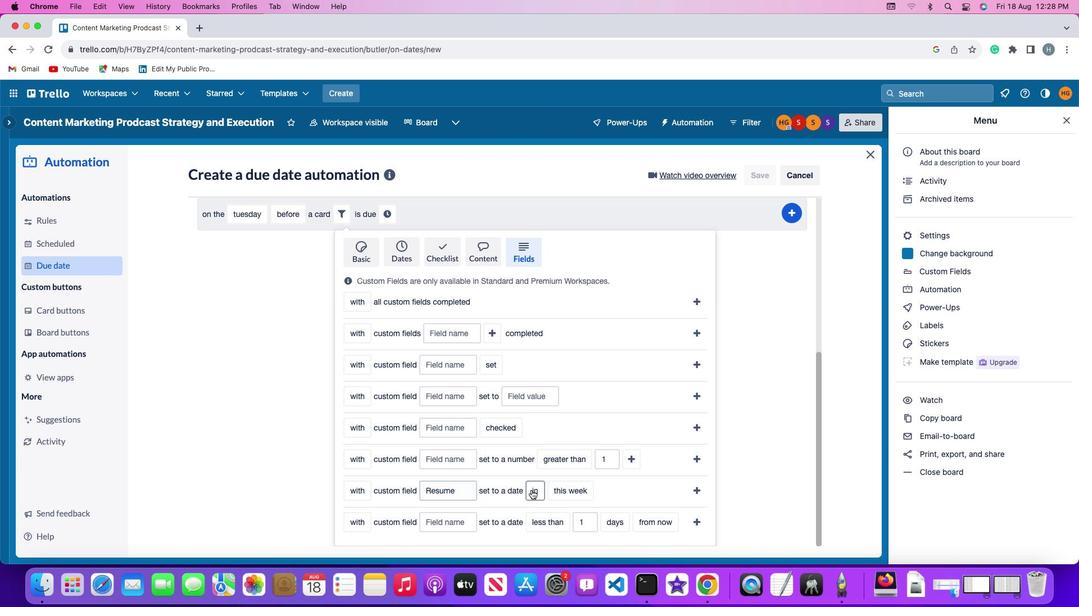 
Action: Mouse moved to (548, 509)
Screenshot: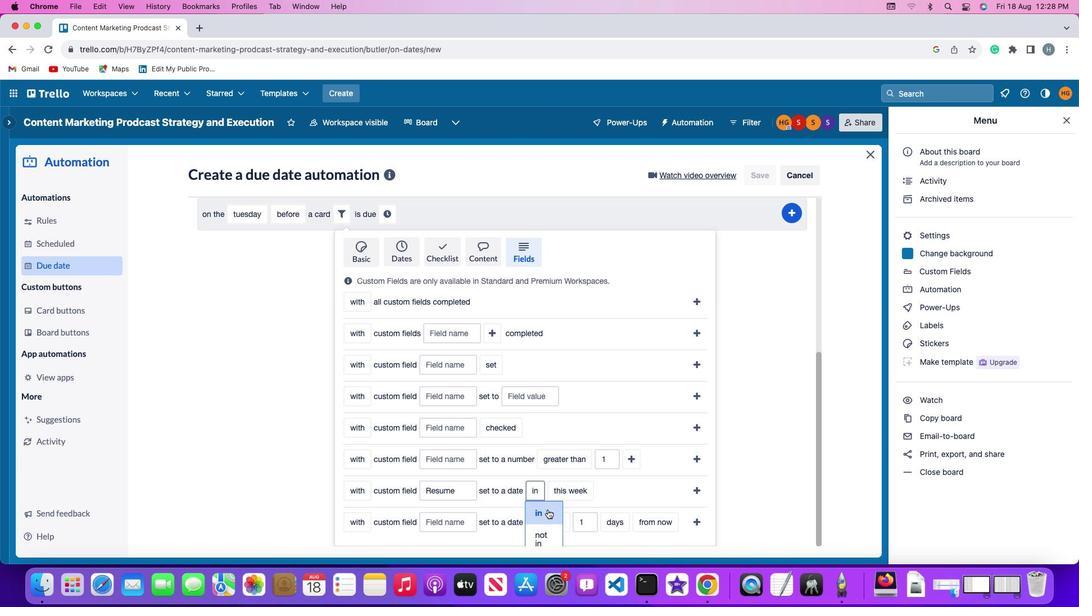 
Action: Mouse pressed left at (548, 509)
Screenshot: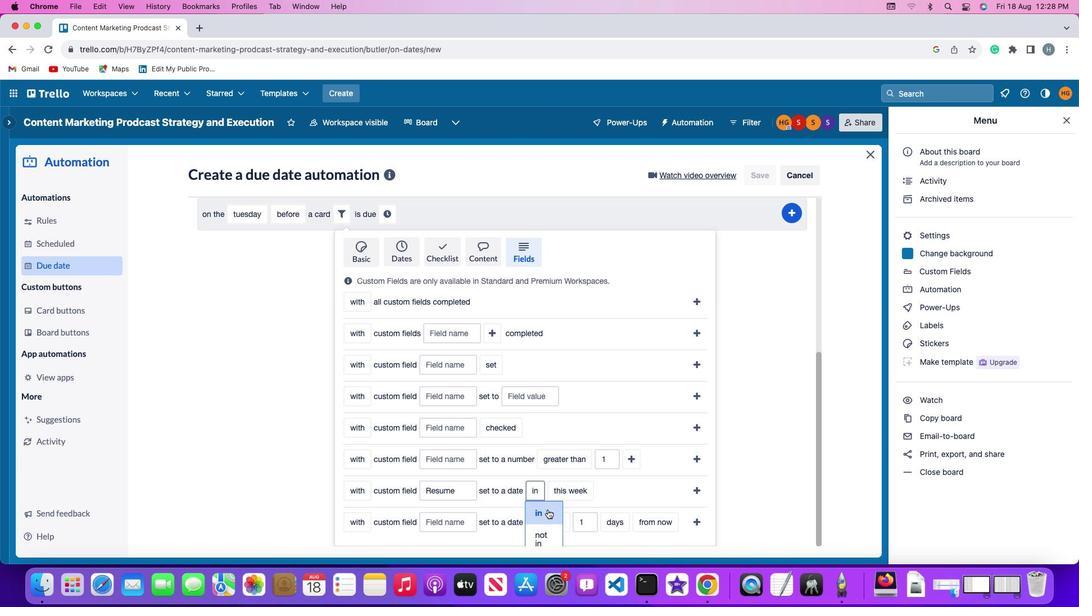 
Action: Mouse moved to (574, 490)
Screenshot: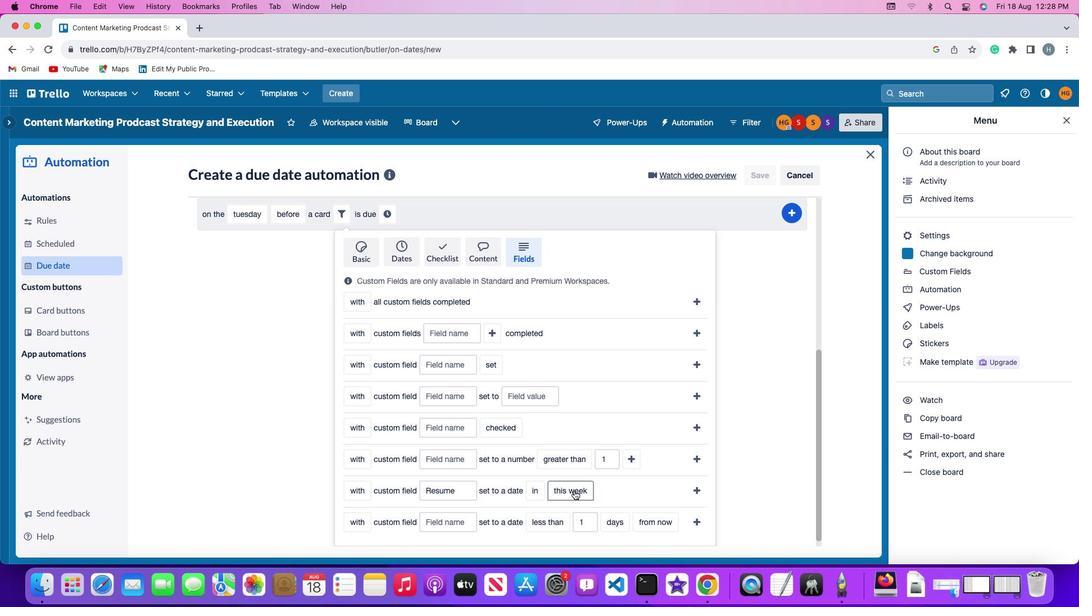 
Action: Mouse pressed left at (574, 490)
Screenshot: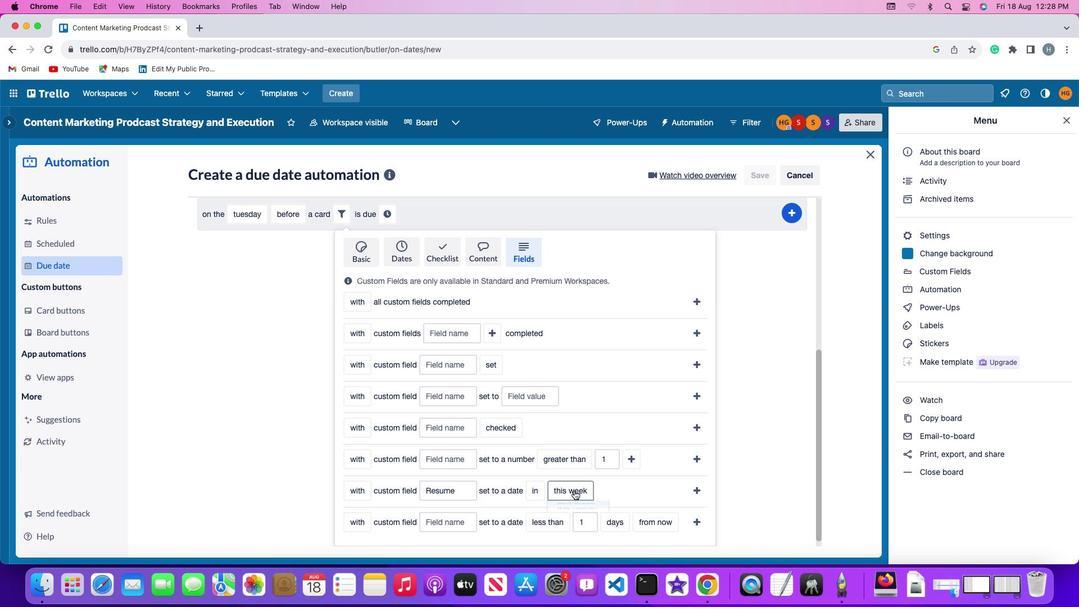 
Action: Mouse moved to (575, 510)
Screenshot: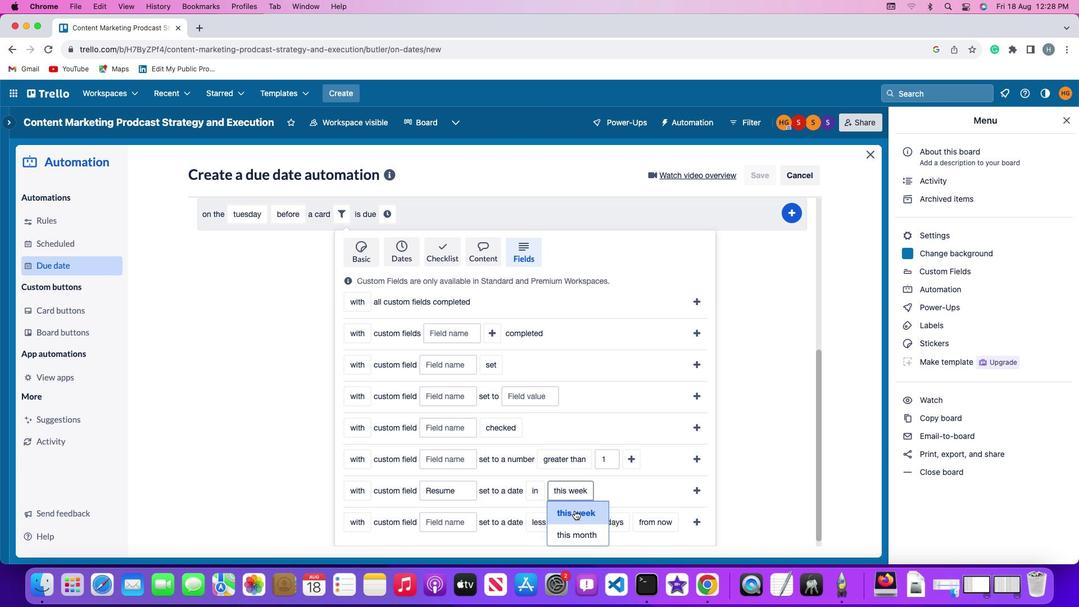 
Action: Mouse pressed left at (575, 510)
Screenshot: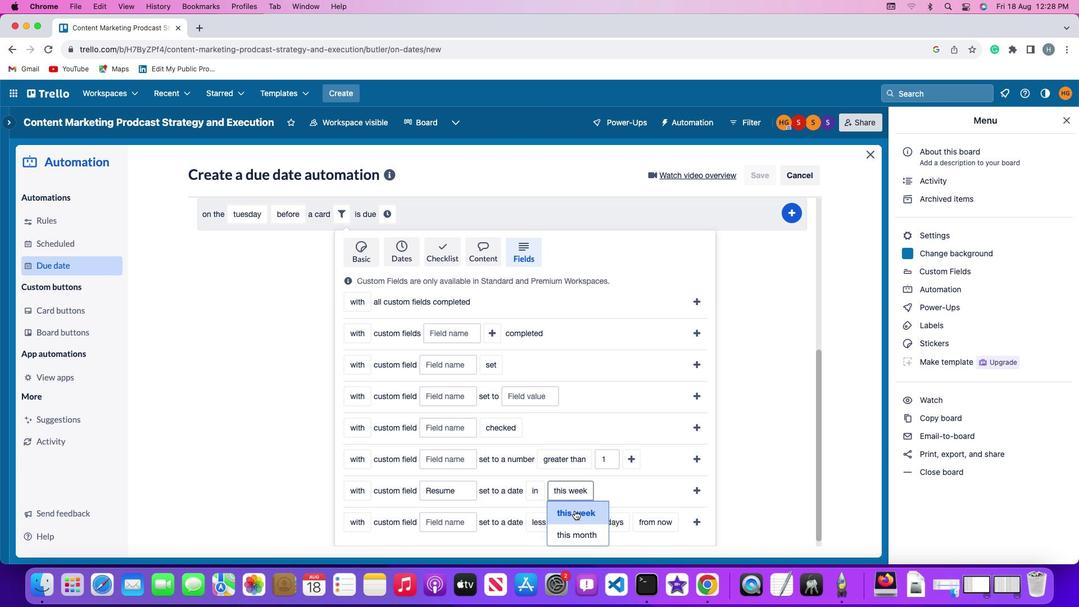 
Action: Mouse moved to (696, 490)
Screenshot: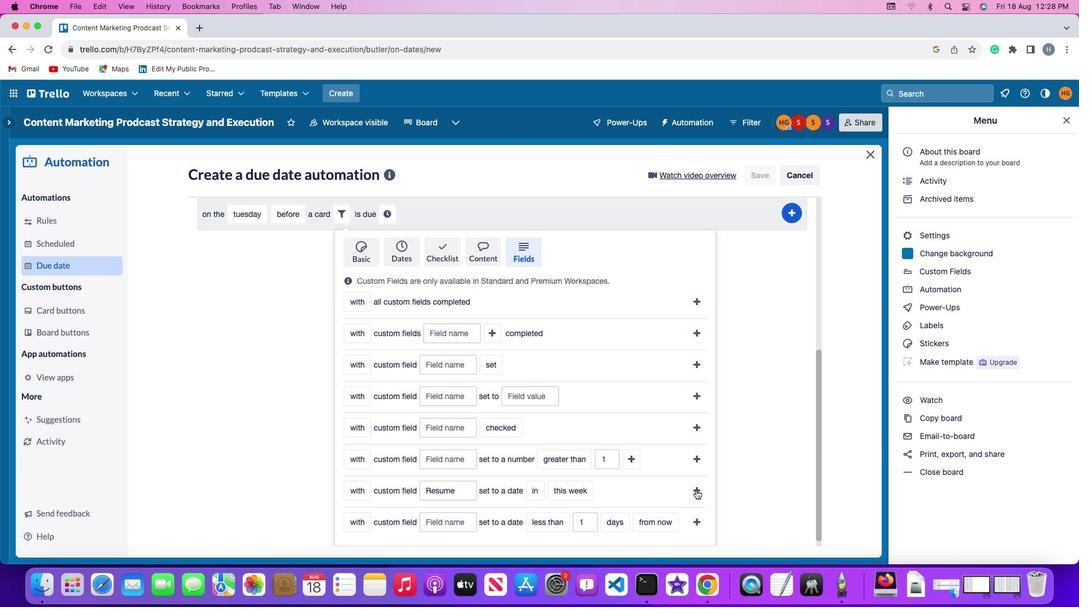 
Action: Mouse pressed left at (696, 490)
Screenshot: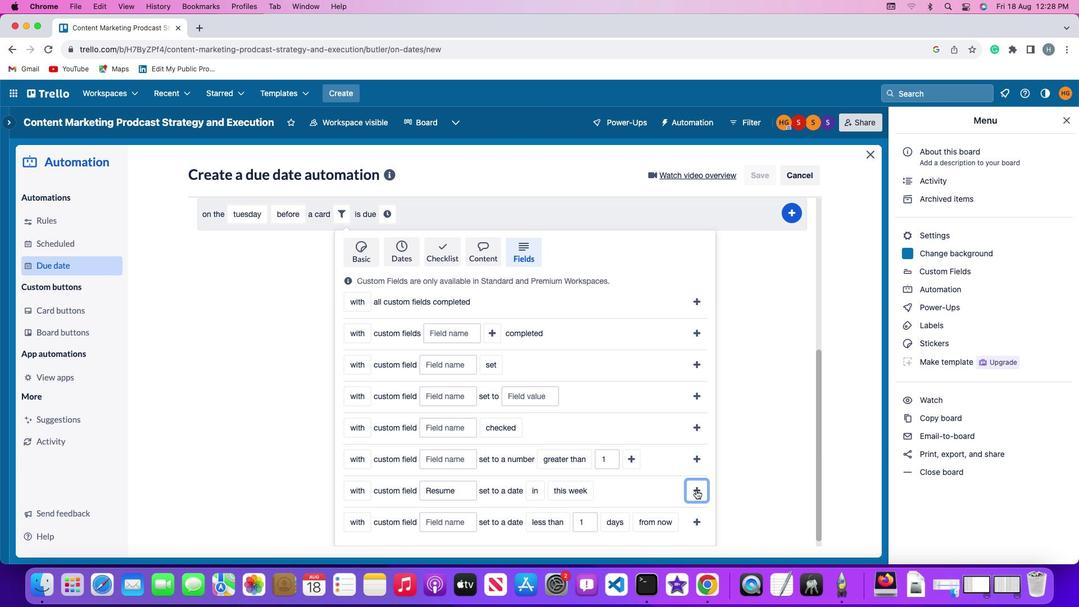 
Action: Mouse moved to (601, 487)
Screenshot: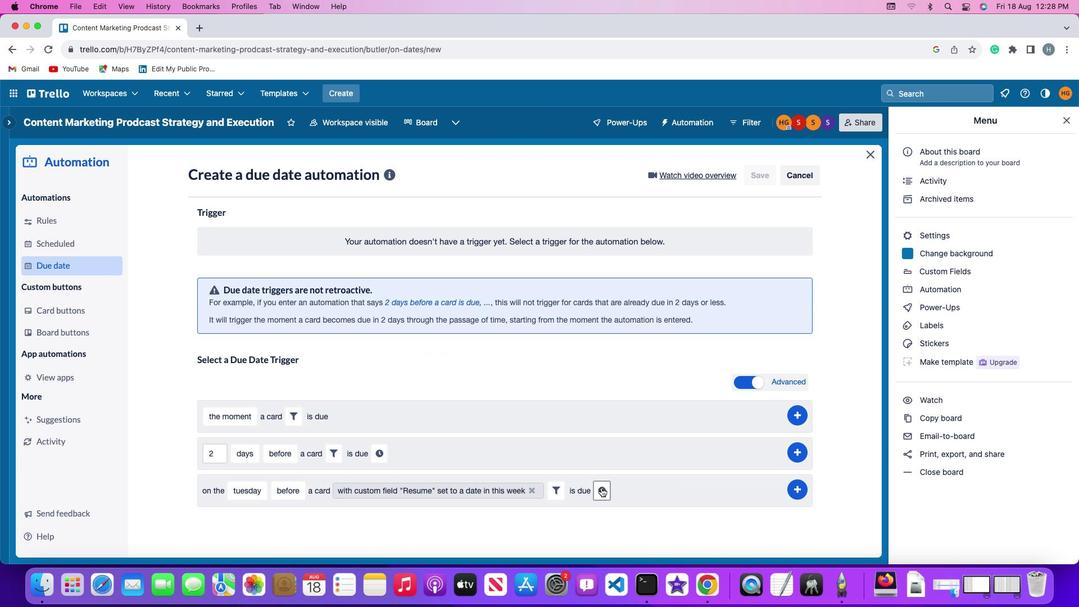 
Action: Mouse pressed left at (601, 487)
Screenshot: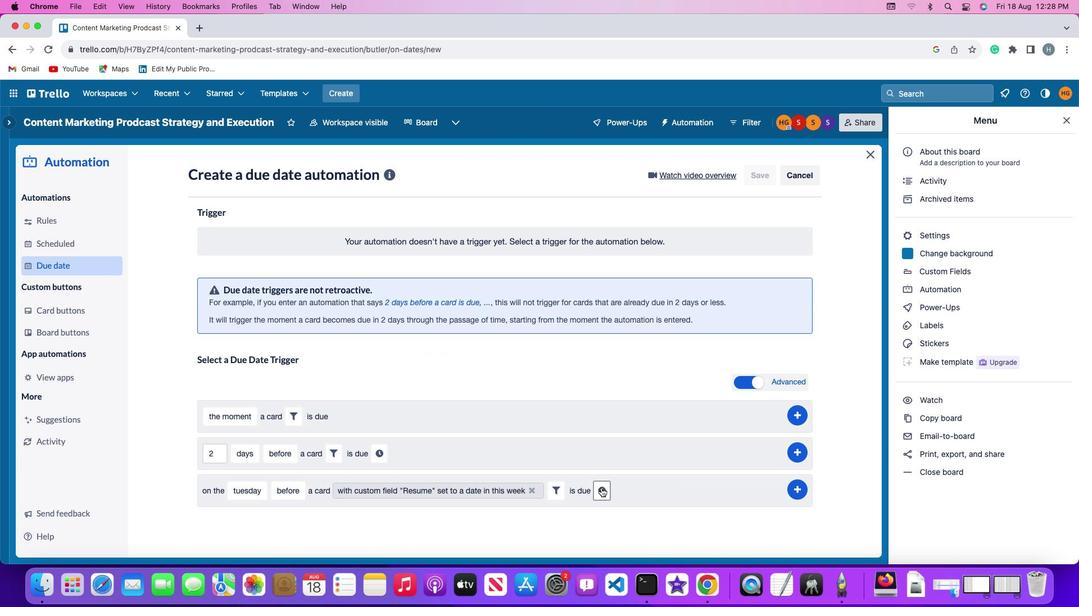 
Action: Mouse moved to (631, 491)
Screenshot: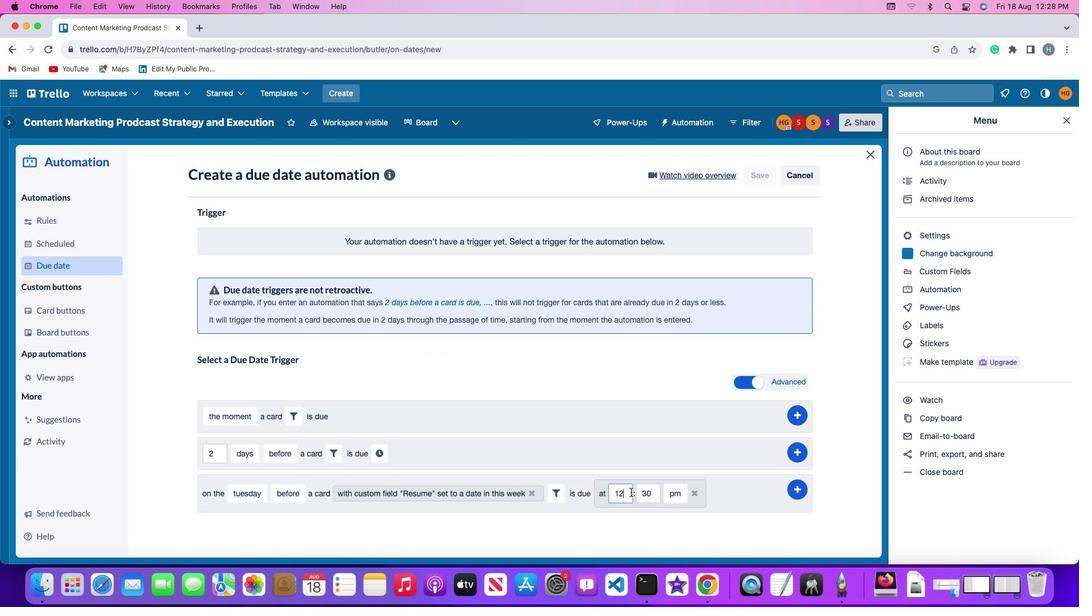 
Action: Mouse pressed left at (631, 491)
Screenshot: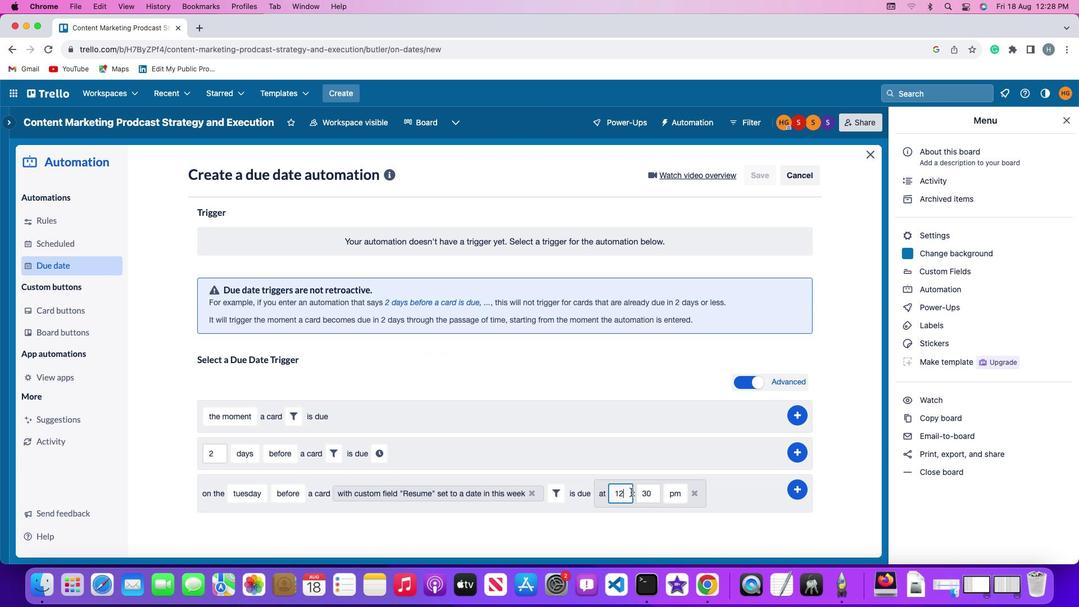 
Action: Key pressed Key.backspace'1'
Screenshot: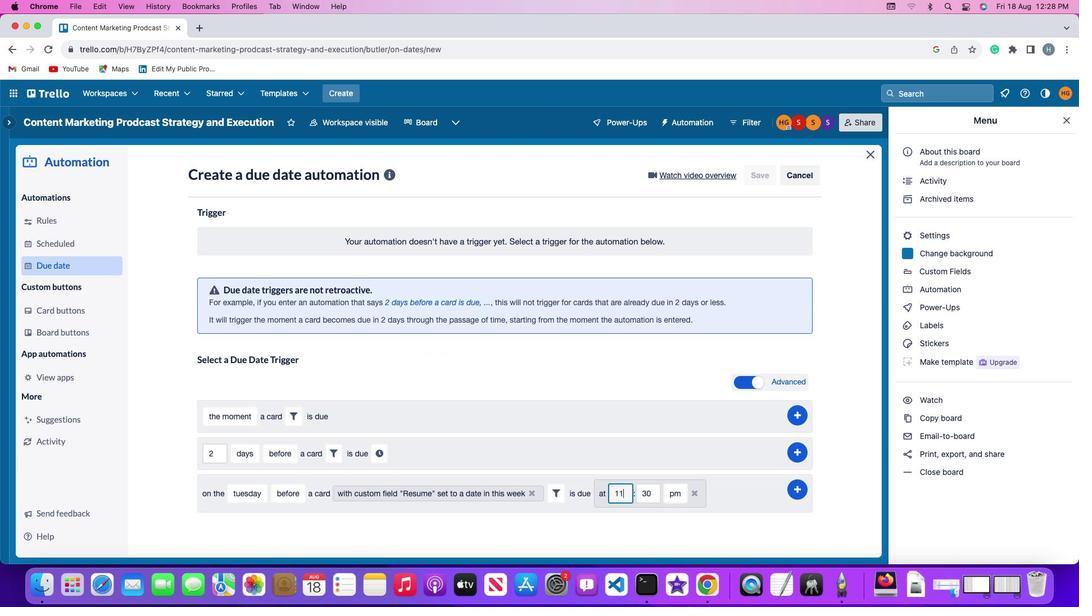 
Action: Mouse moved to (653, 493)
Screenshot: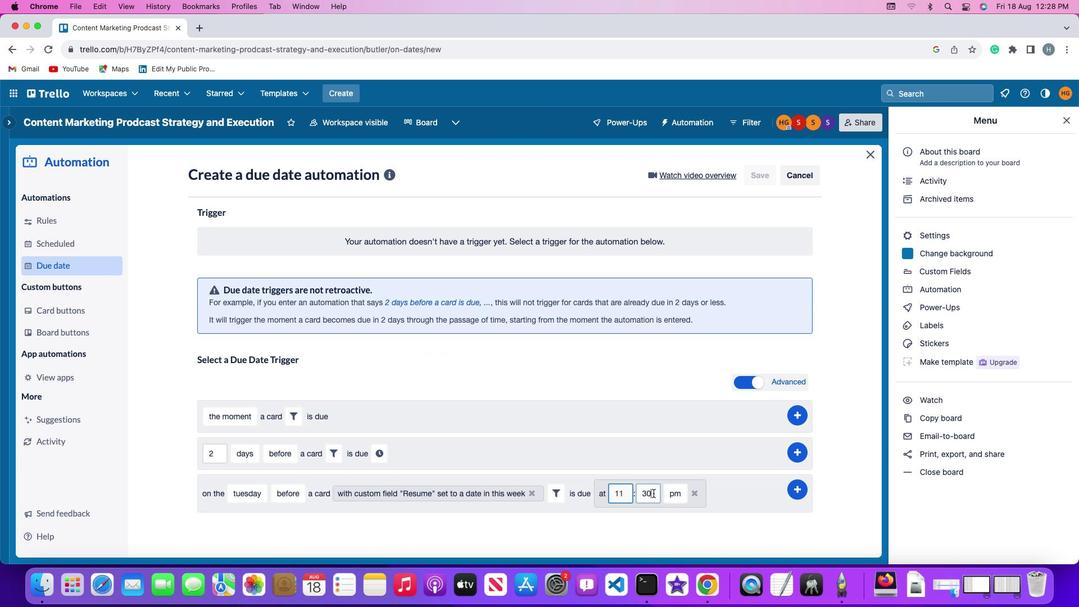 
Action: Mouse pressed left at (653, 493)
Screenshot: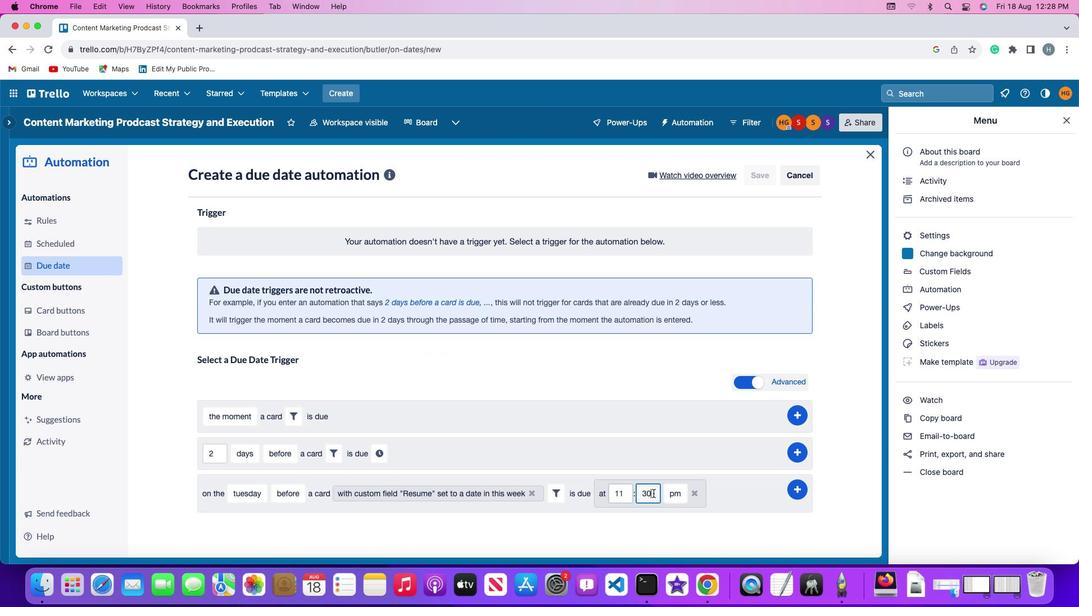 
Action: Key pressed Key.backspaceKey.backspace'0''0'
Screenshot: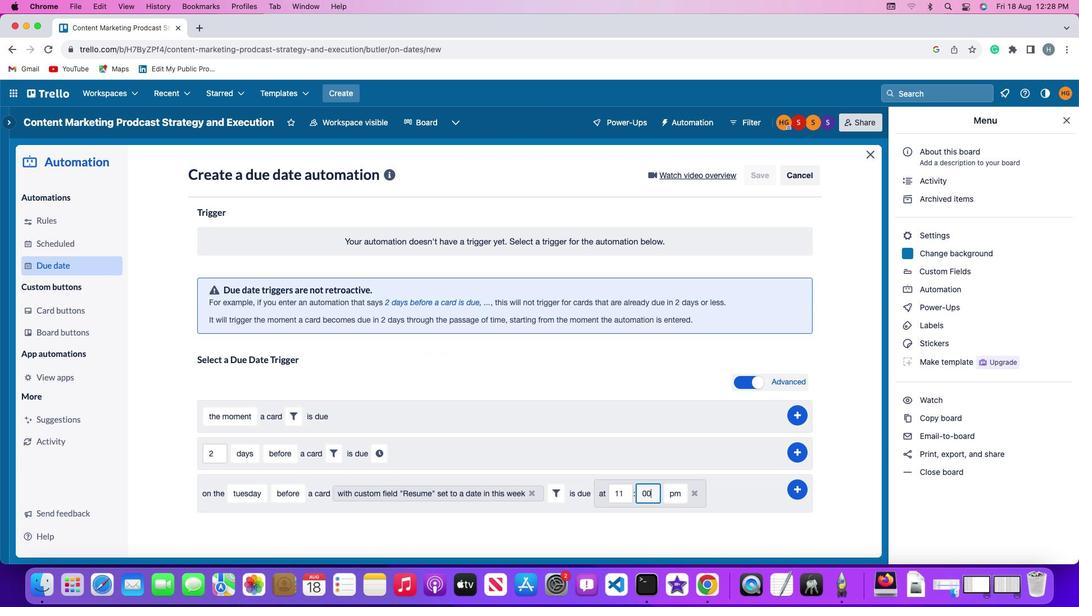 
Action: Mouse moved to (671, 490)
Screenshot: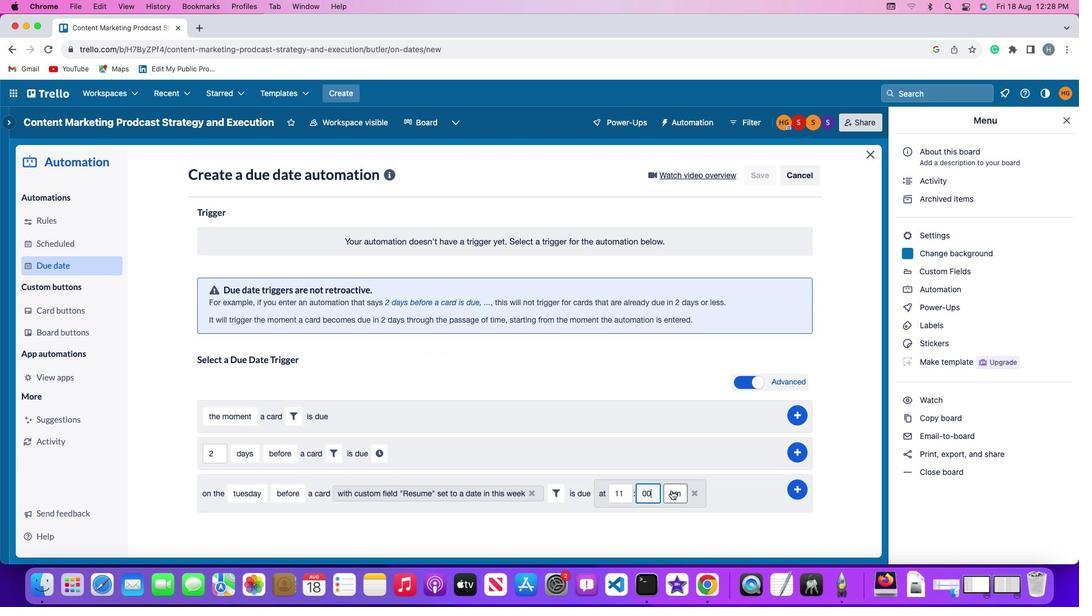 
Action: Mouse pressed left at (671, 490)
Screenshot: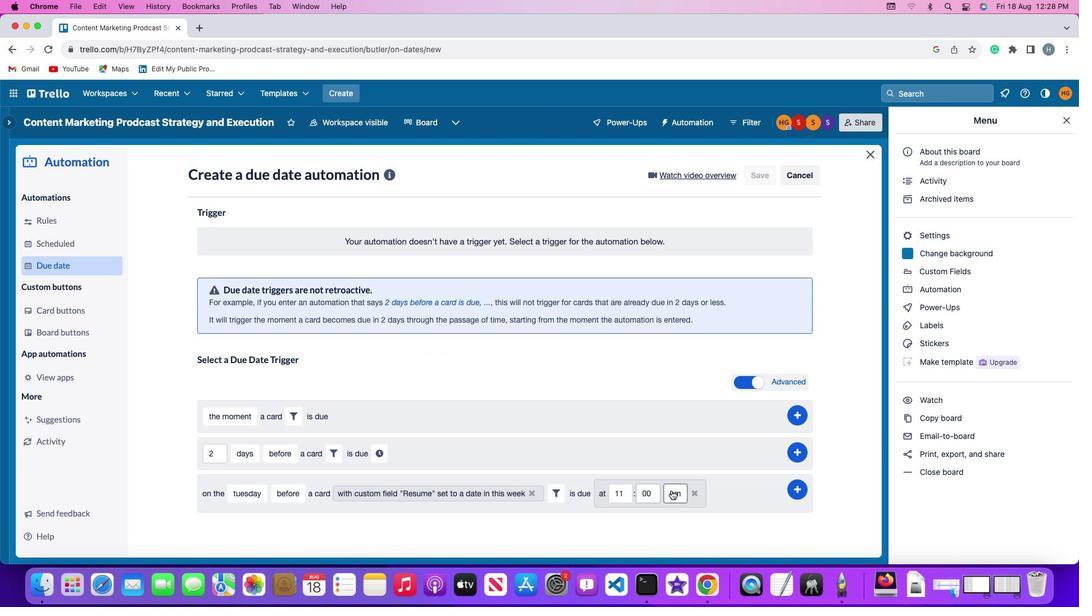 
Action: Mouse moved to (675, 509)
Screenshot: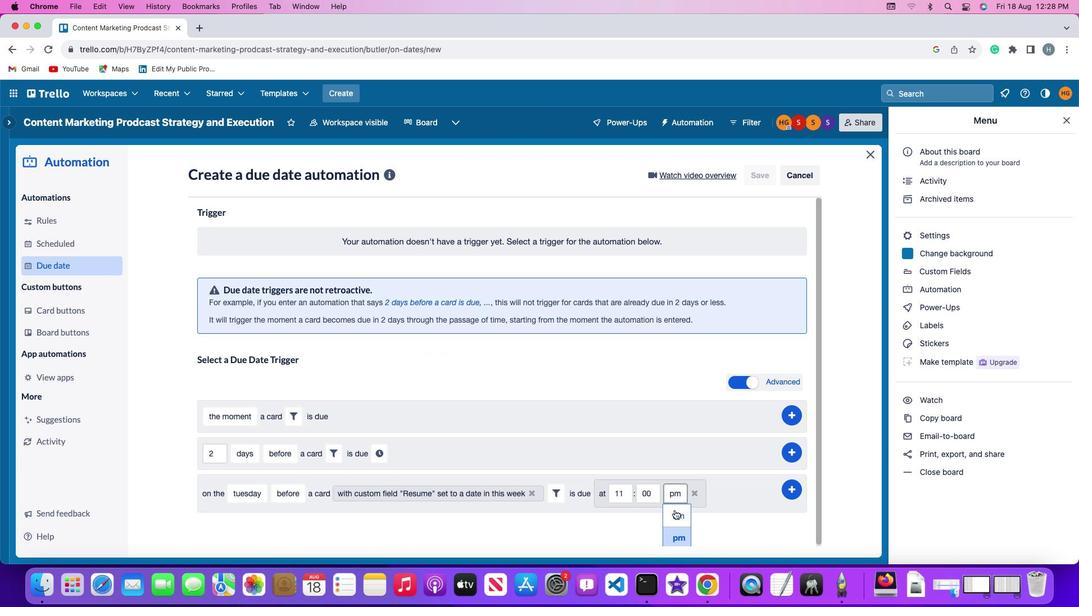 
Action: Mouse pressed left at (675, 509)
Screenshot: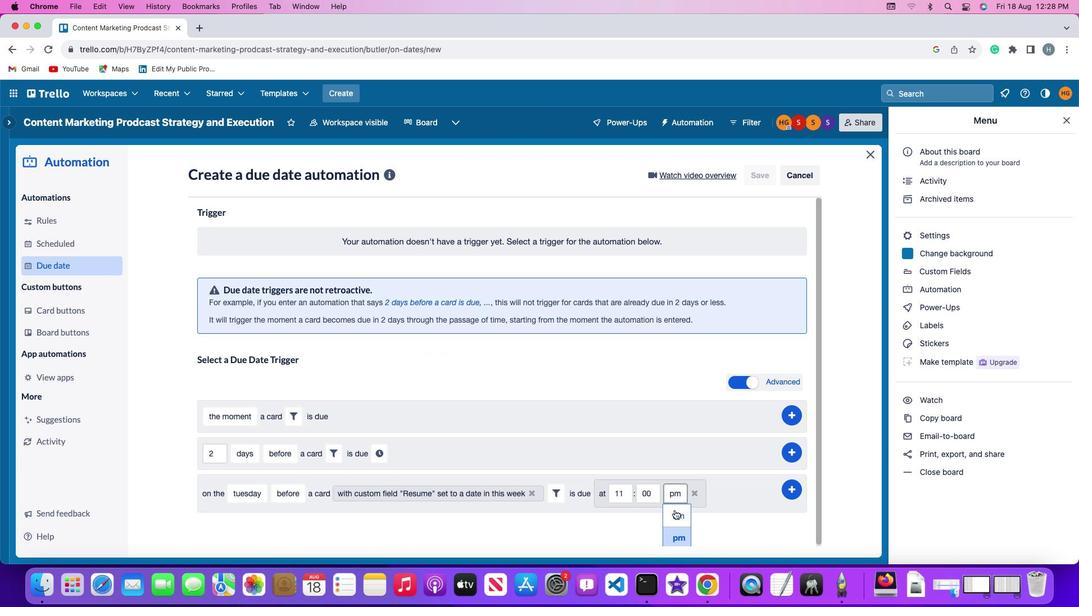 
Action: Mouse moved to (797, 489)
Screenshot: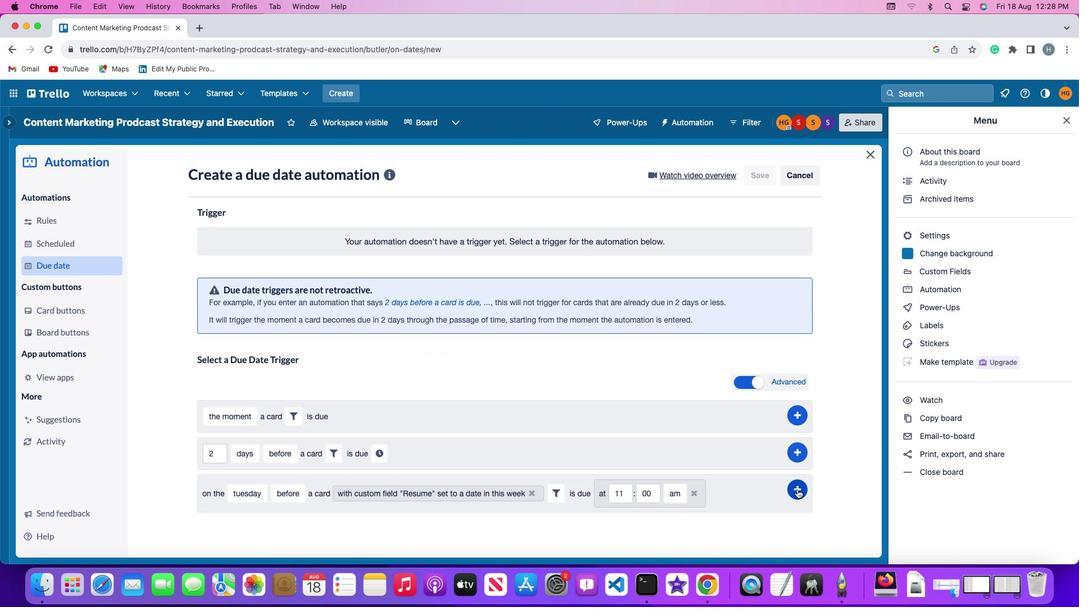 
Action: Mouse pressed left at (797, 489)
Screenshot: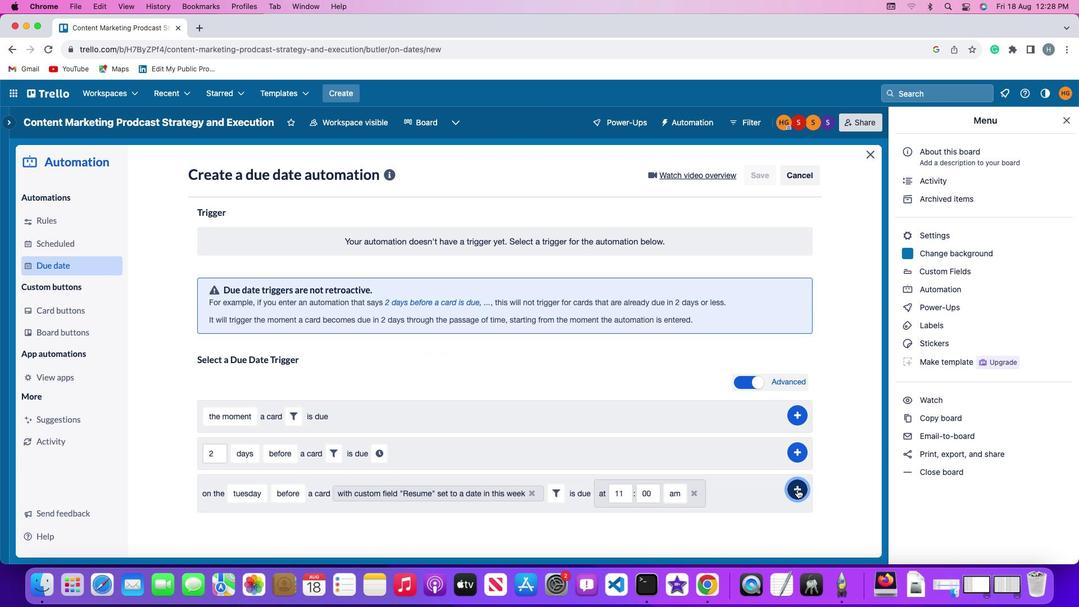 
Action: Mouse moved to (841, 429)
Screenshot: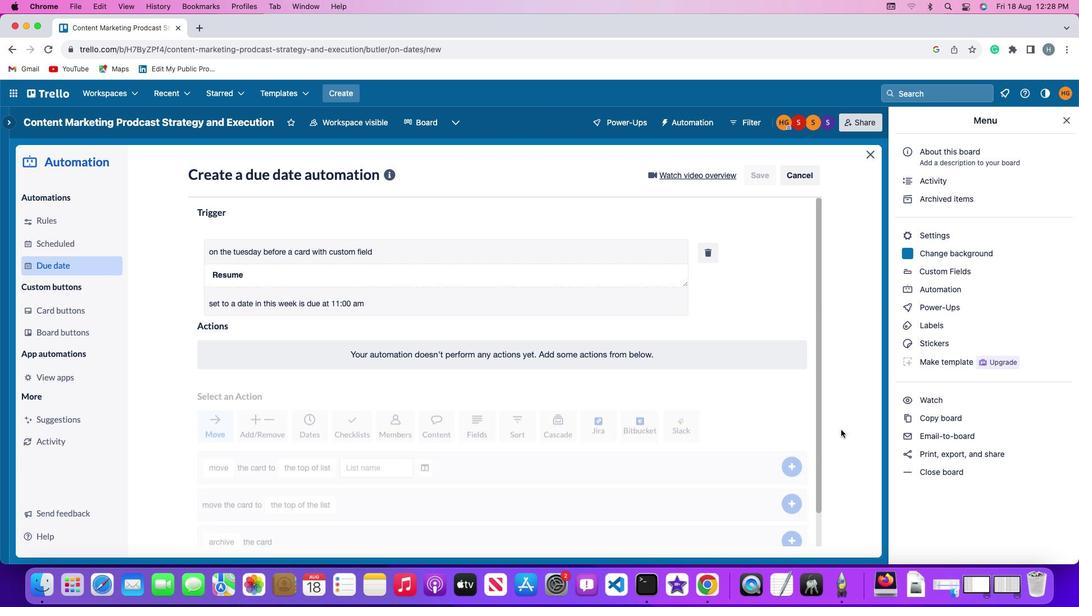 
